 Task: Search one way flight ticket for 3 adults in first from Chicago: Chicago Midway International Airport to Greenville: Pitt-greenville Airport on 5-2-2023. Choice of flights is American. Number of bags: 2 checked bags. Price is upto 106000. Outbound departure time preference is 21:30.
Action: Mouse moved to (273, 384)
Screenshot: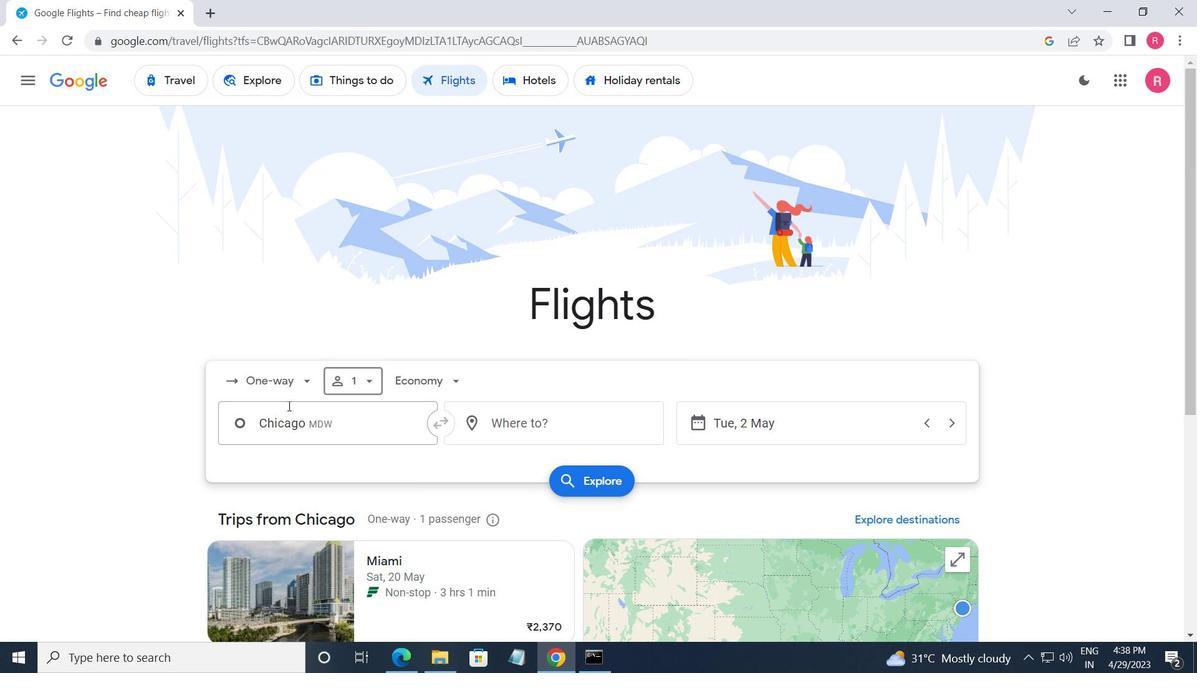 
Action: Mouse pressed left at (273, 384)
Screenshot: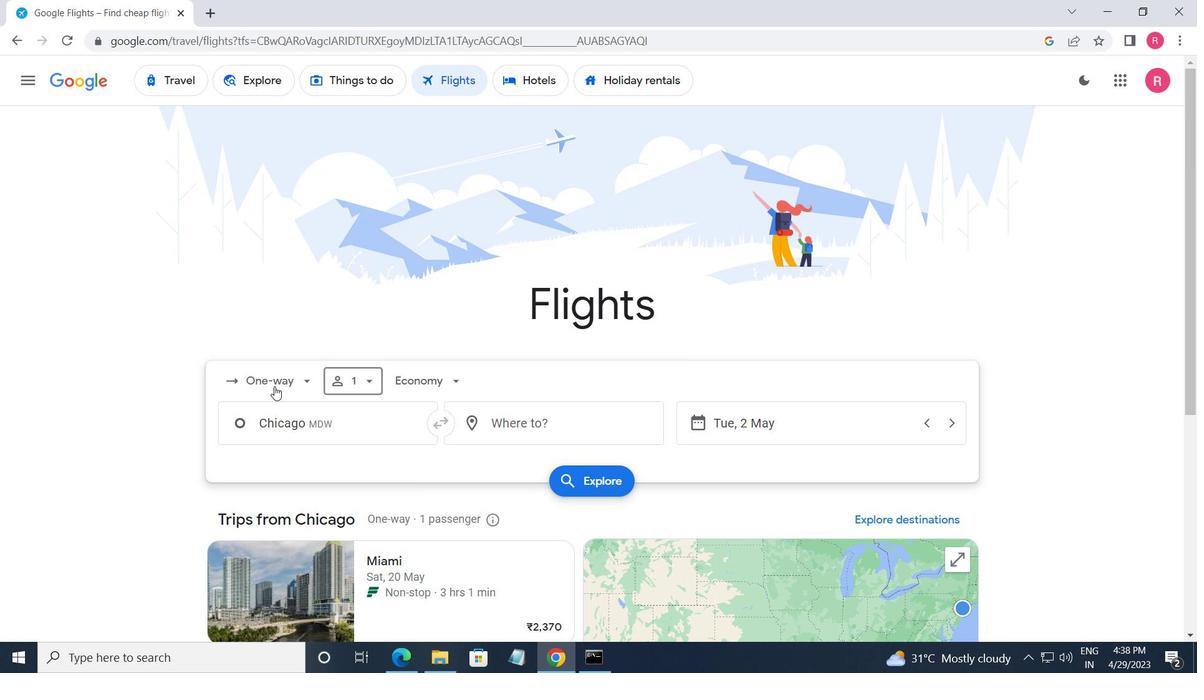 
Action: Mouse moved to (289, 455)
Screenshot: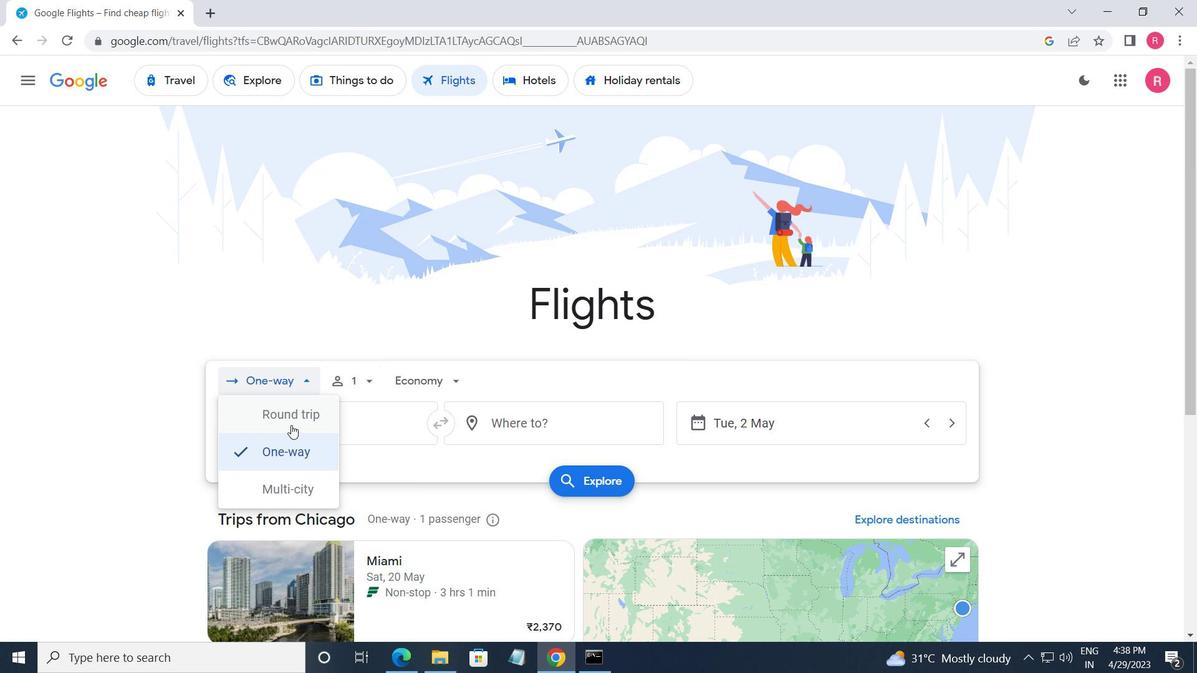 
Action: Mouse pressed left at (289, 455)
Screenshot: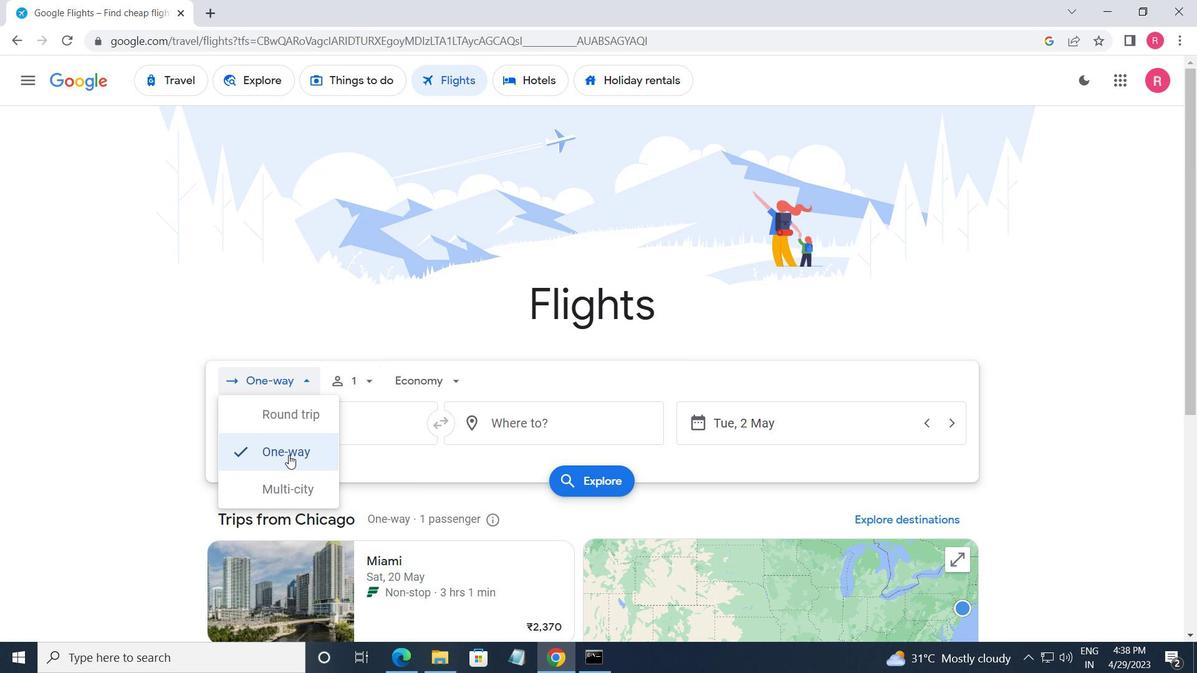 
Action: Mouse moved to (360, 392)
Screenshot: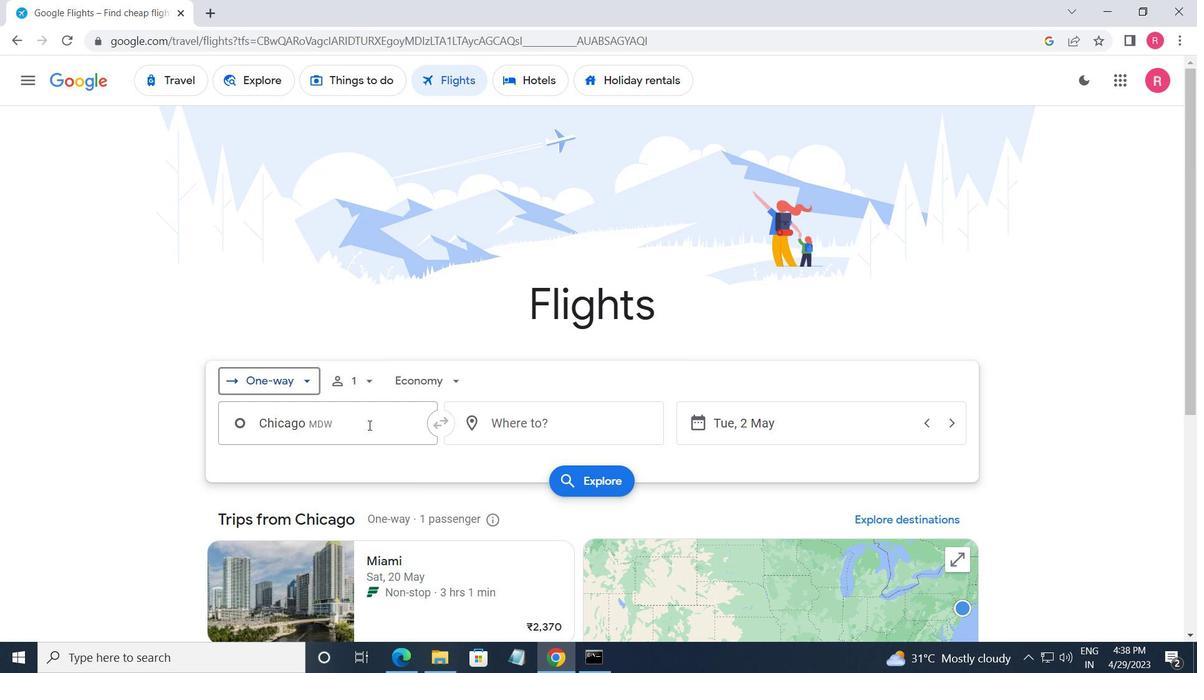
Action: Mouse pressed left at (360, 392)
Screenshot: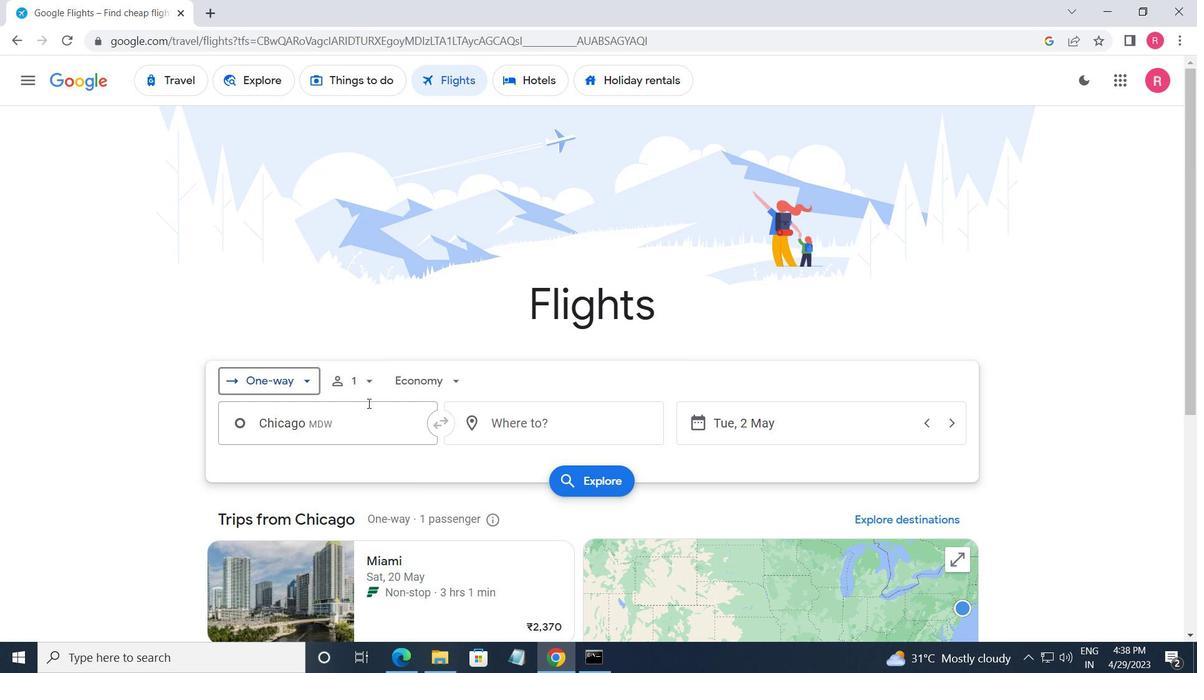 
Action: Mouse moved to (504, 429)
Screenshot: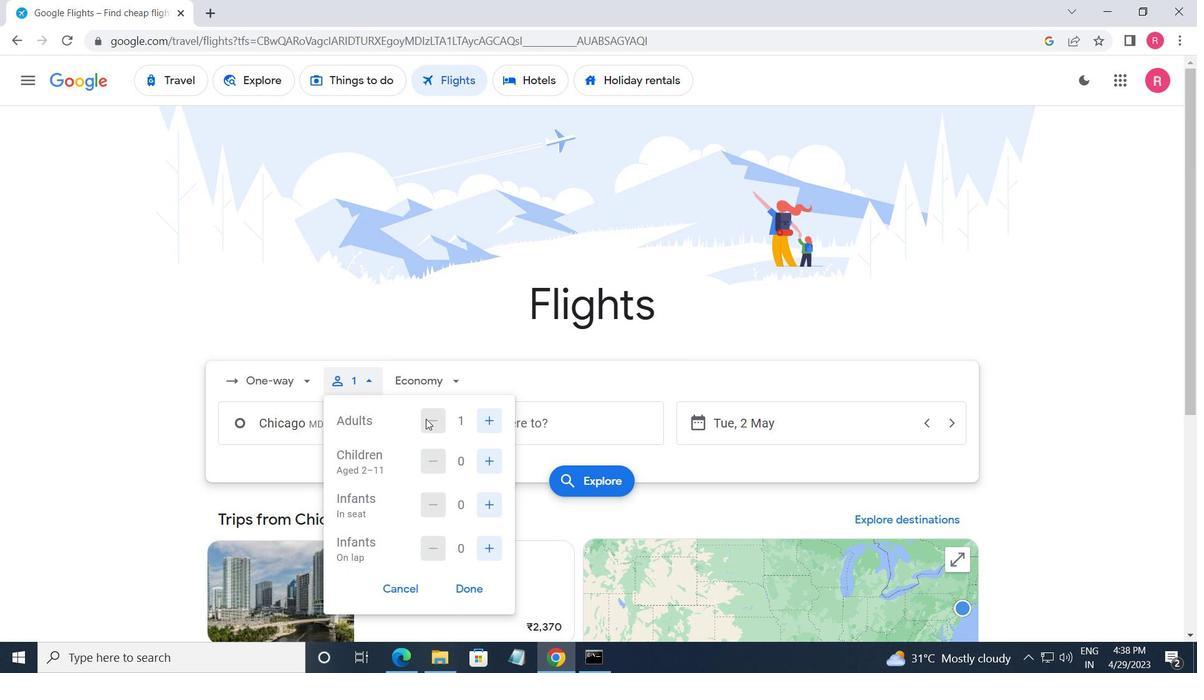 
Action: Mouse pressed left at (504, 429)
Screenshot: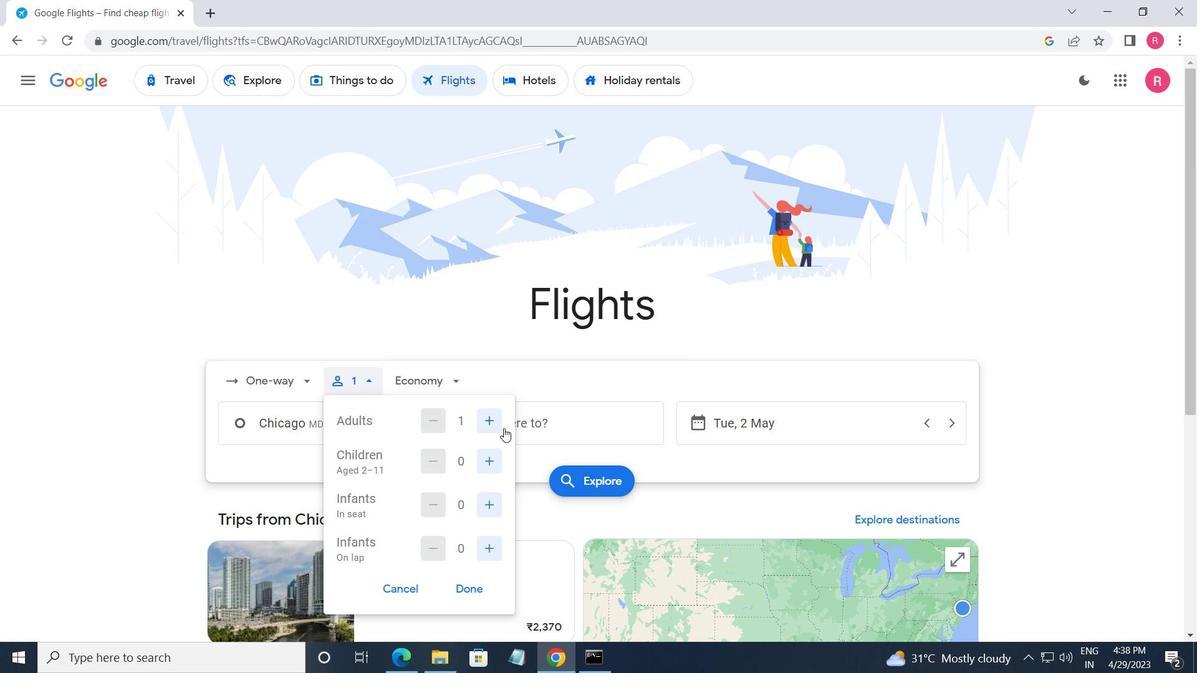 
Action: Mouse moved to (500, 429)
Screenshot: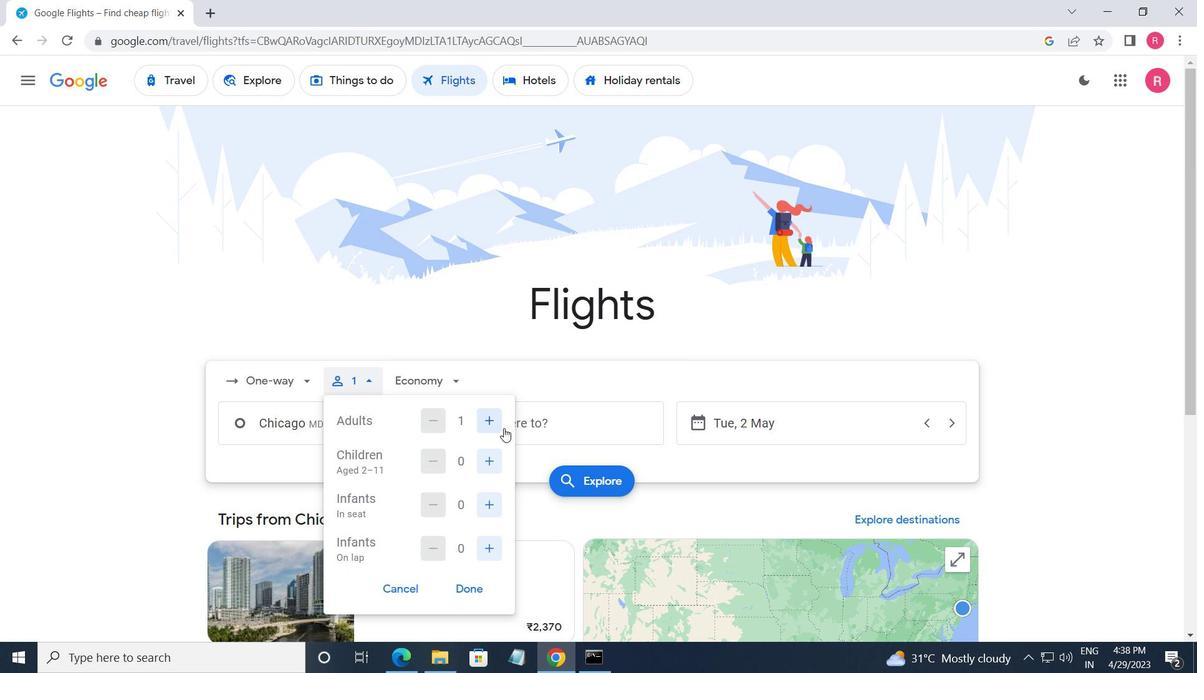 
Action: Mouse pressed left at (500, 429)
Screenshot: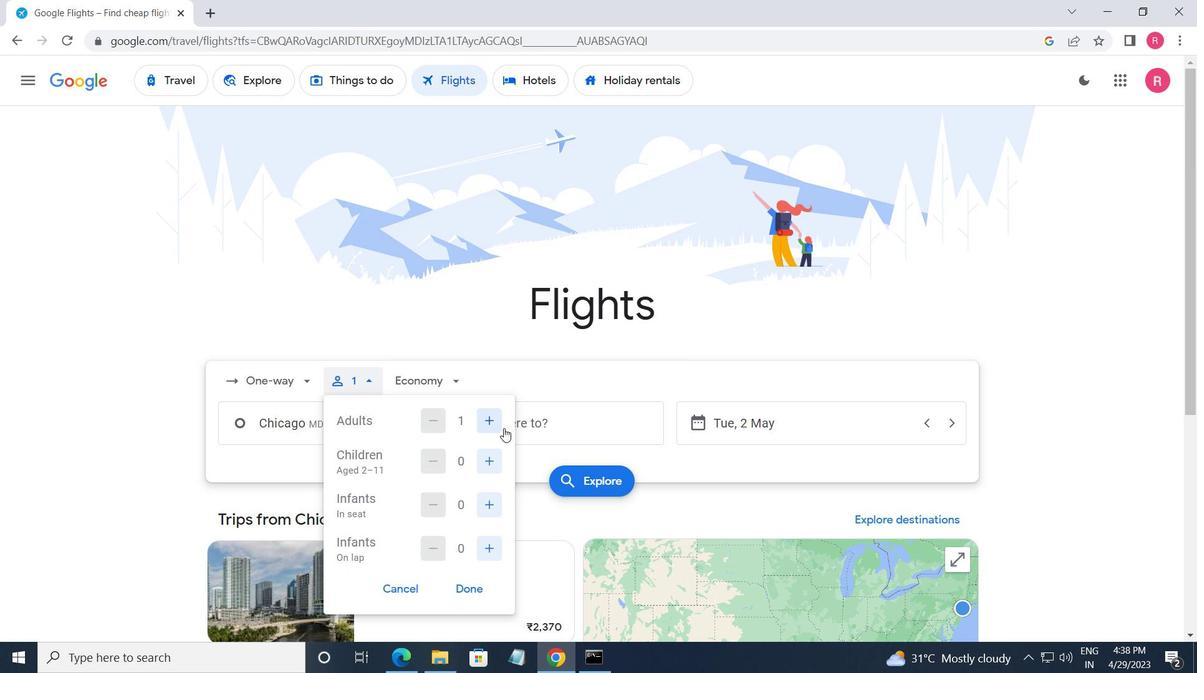 
Action: Mouse pressed left at (500, 429)
Screenshot: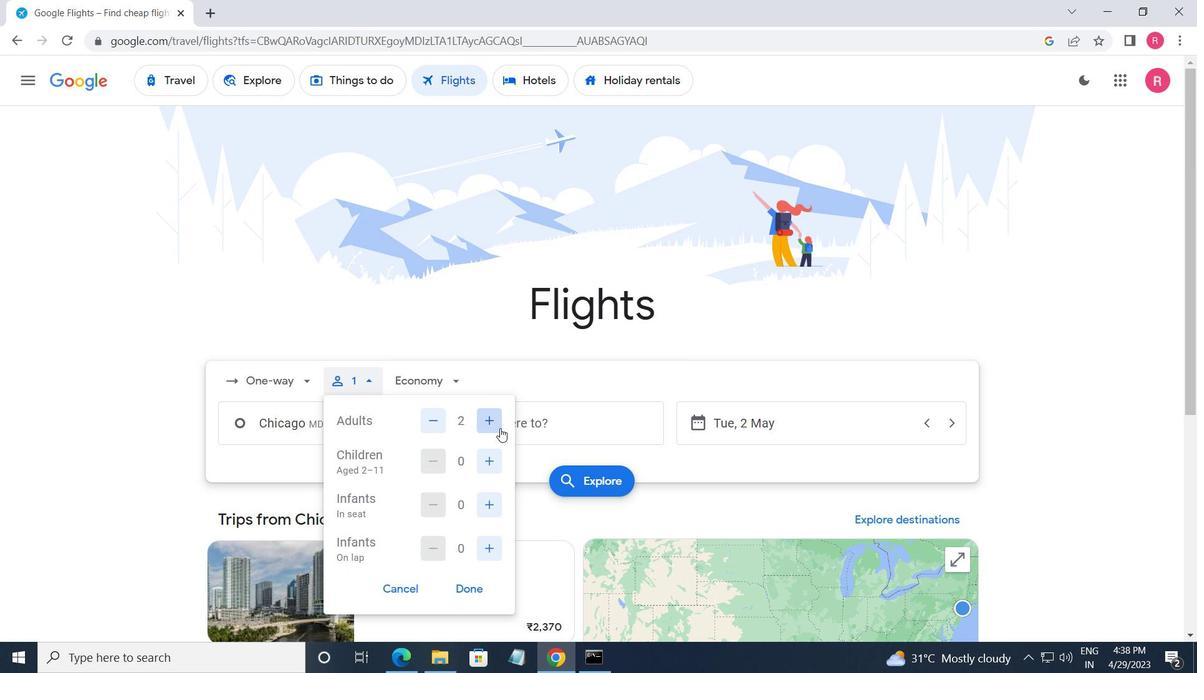 
Action: Mouse moved to (437, 417)
Screenshot: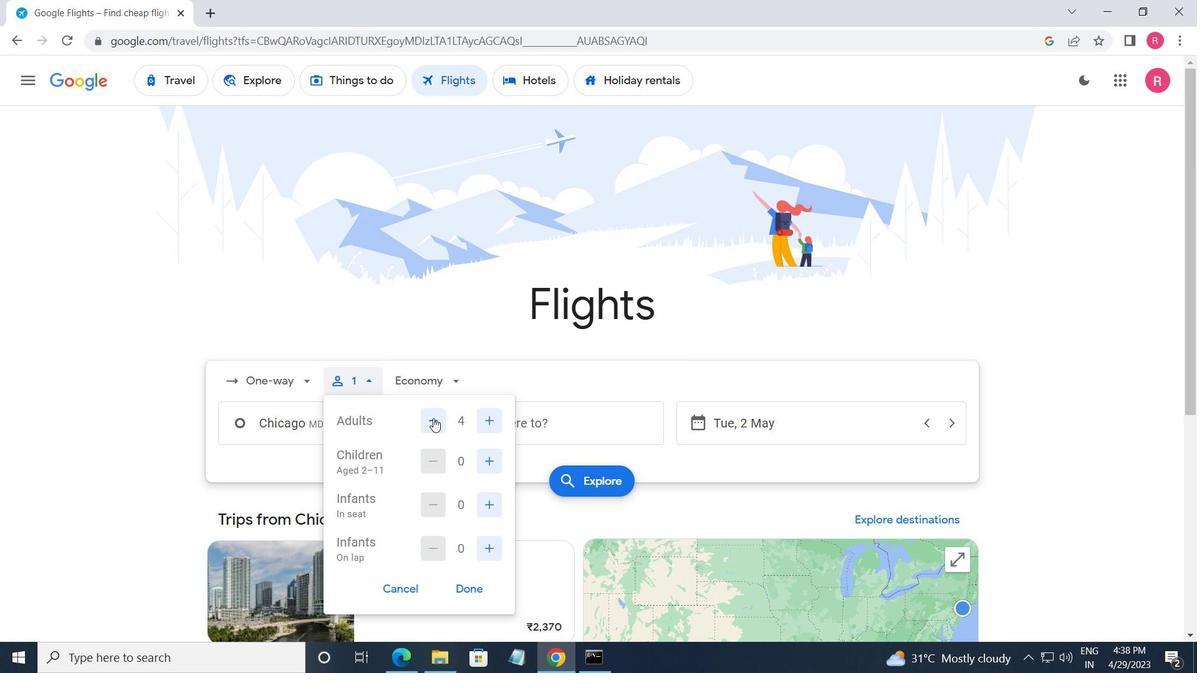 
Action: Mouse pressed left at (437, 417)
Screenshot: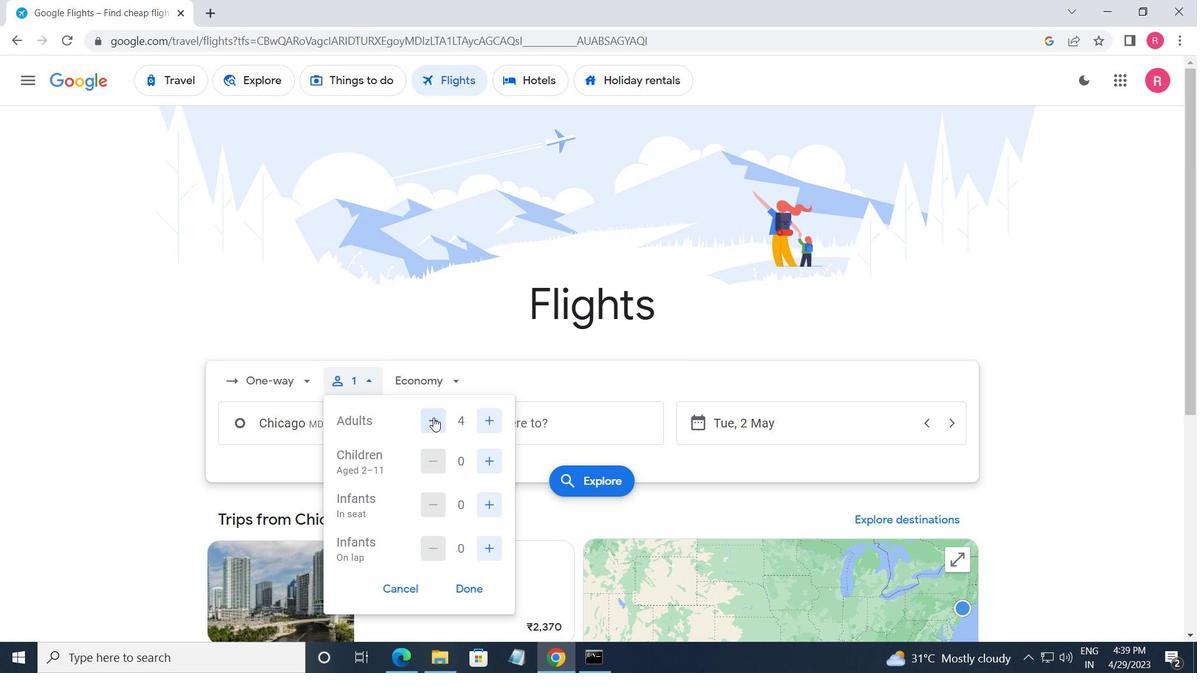 
Action: Mouse moved to (472, 595)
Screenshot: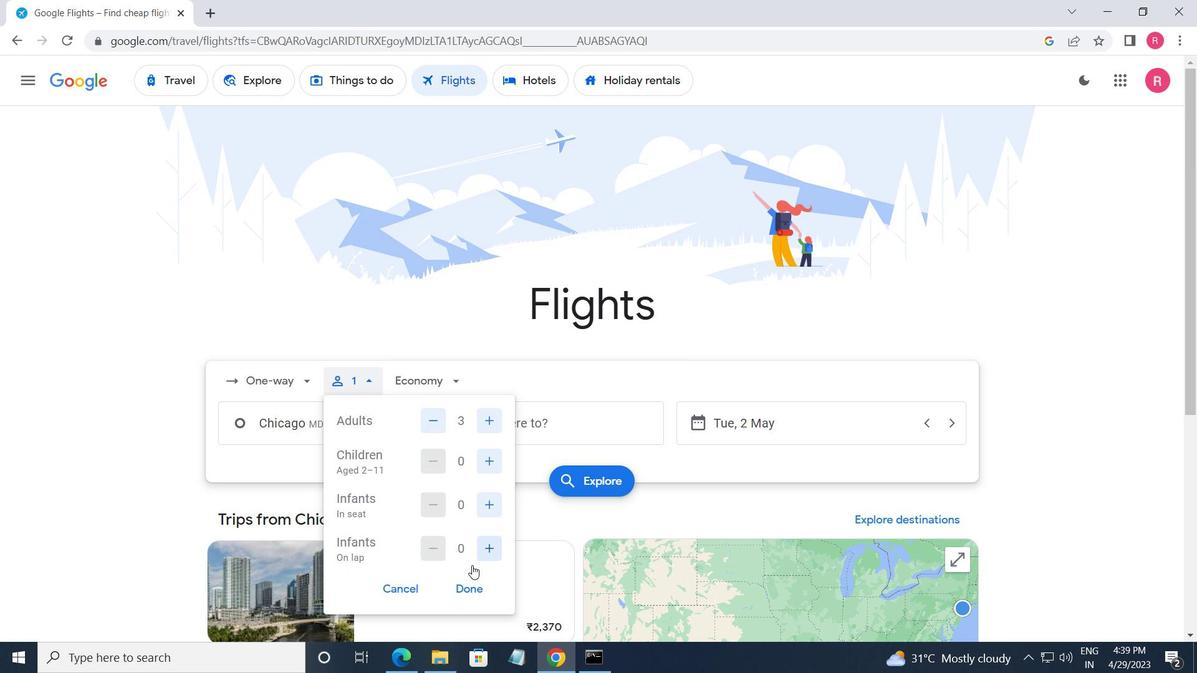 
Action: Mouse pressed left at (472, 595)
Screenshot: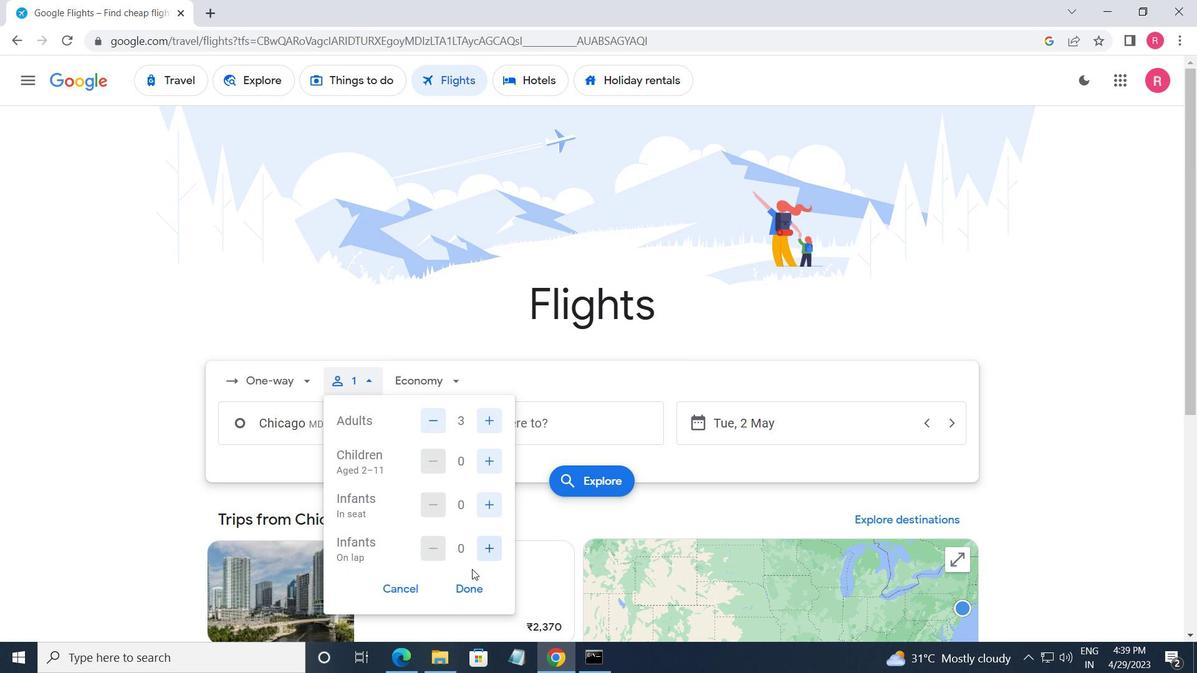 
Action: Mouse moved to (427, 382)
Screenshot: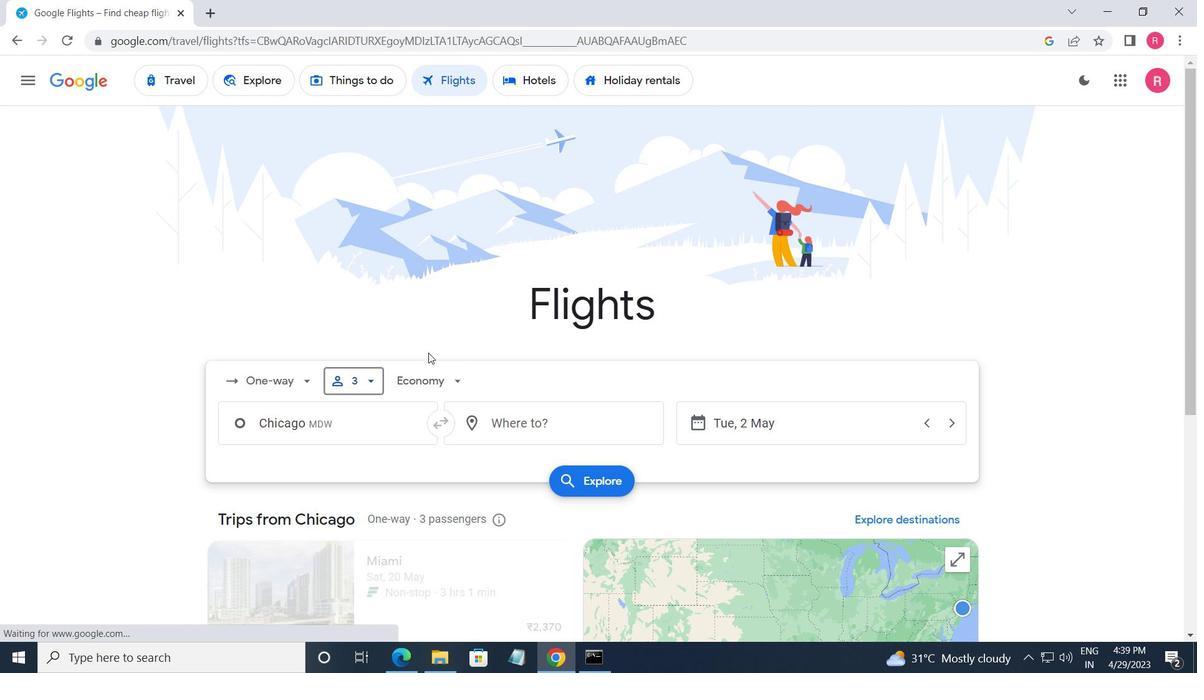 
Action: Mouse pressed left at (427, 382)
Screenshot: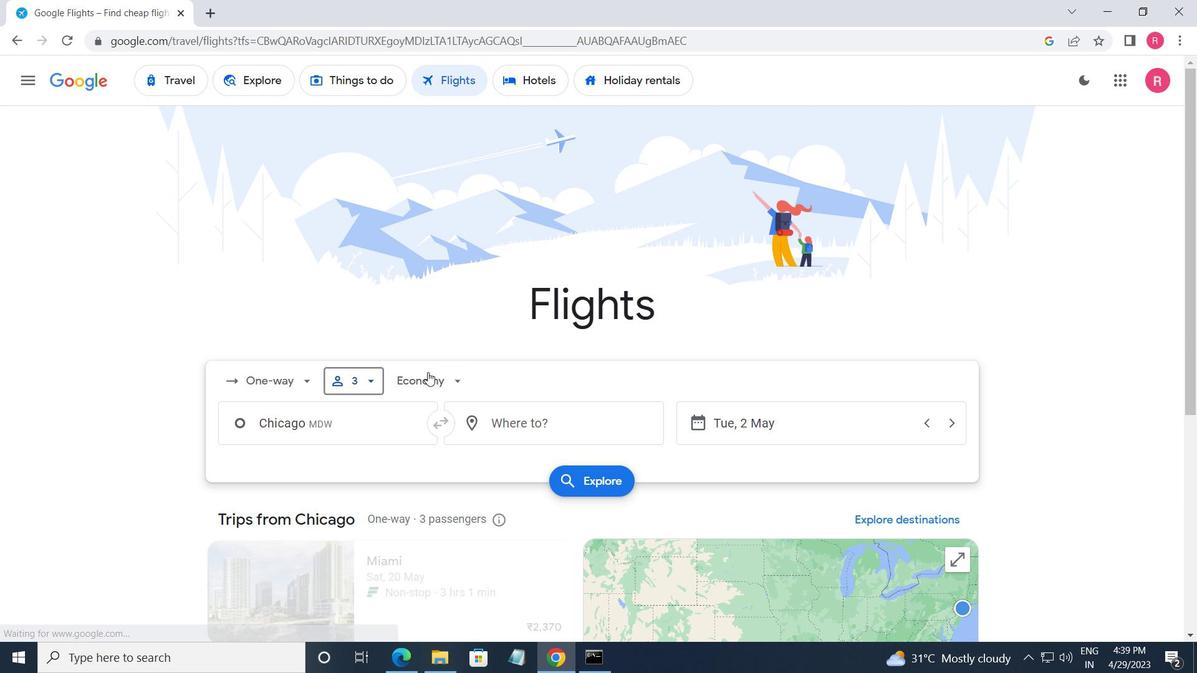 
Action: Mouse moved to (444, 523)
Screenshot: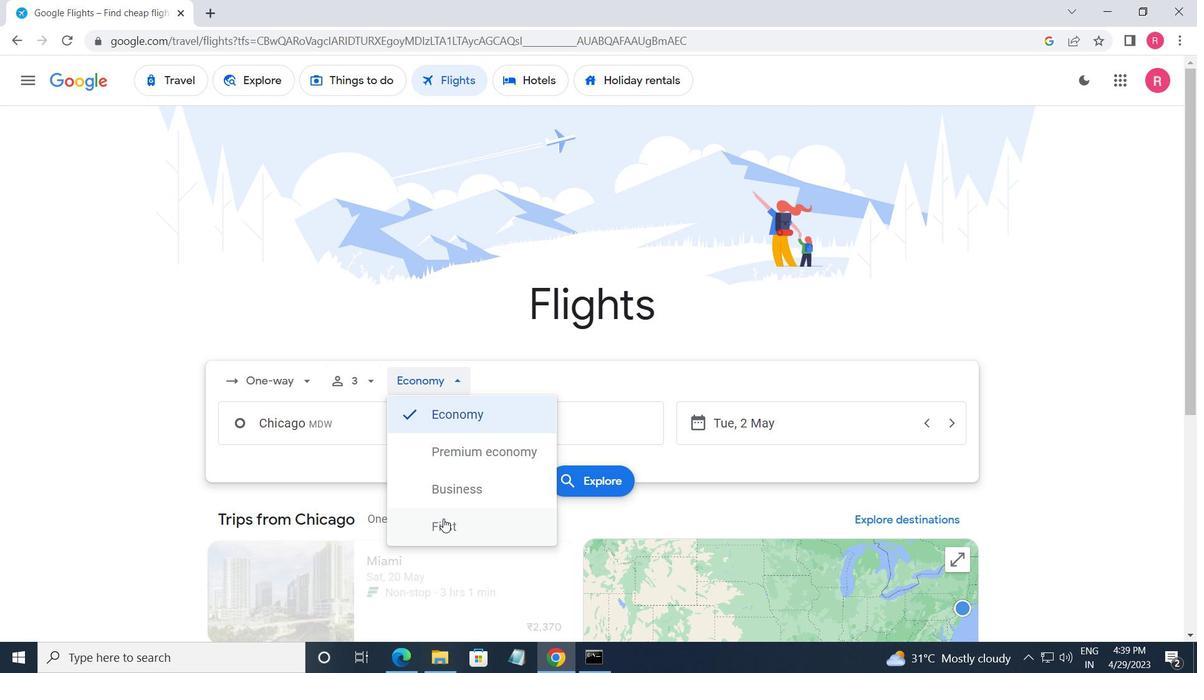 
Action: Mouse pressed left at (444, 523)
Screenshot: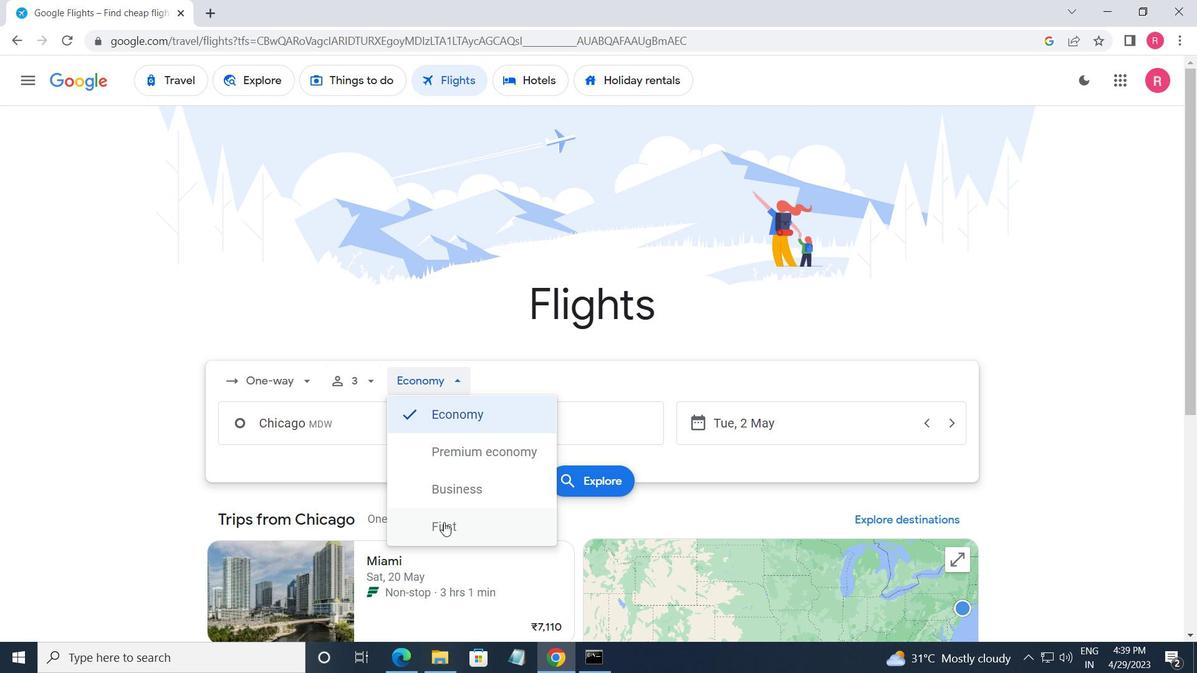 
Action: Mouse moved to (376, 421)
Screenshot: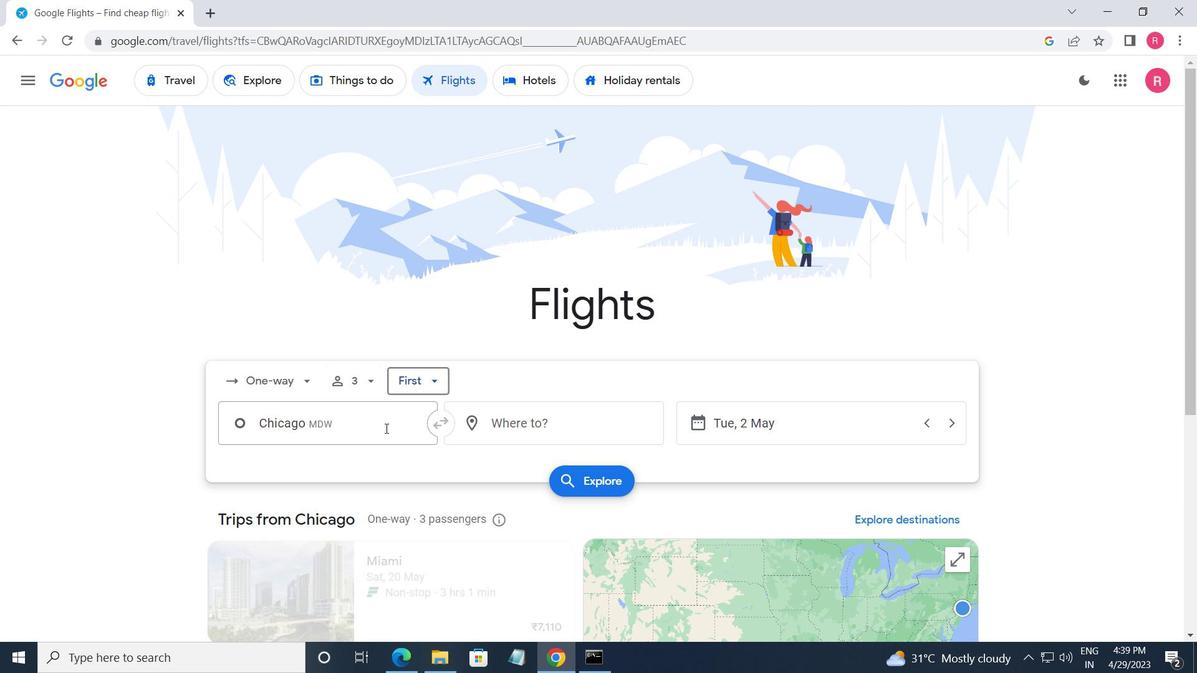 
Action: Mouse pressed left at (376, 421)
Screenshot: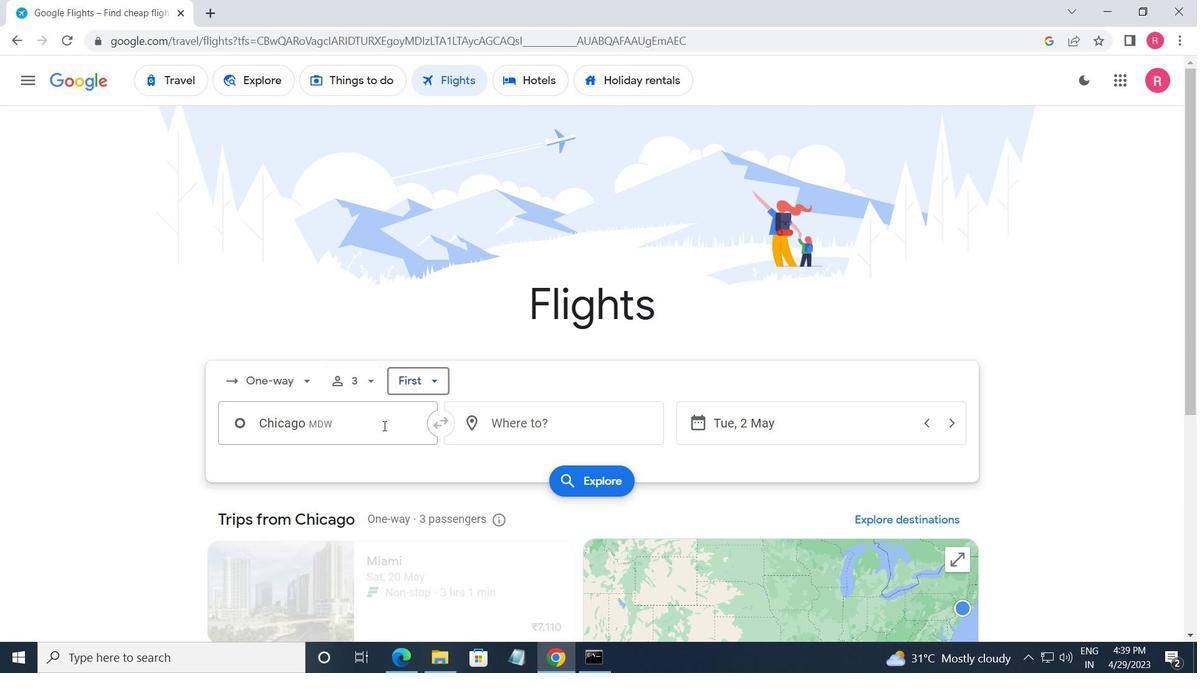 
Action: Mouse moved to (365, 553)
Screenshot: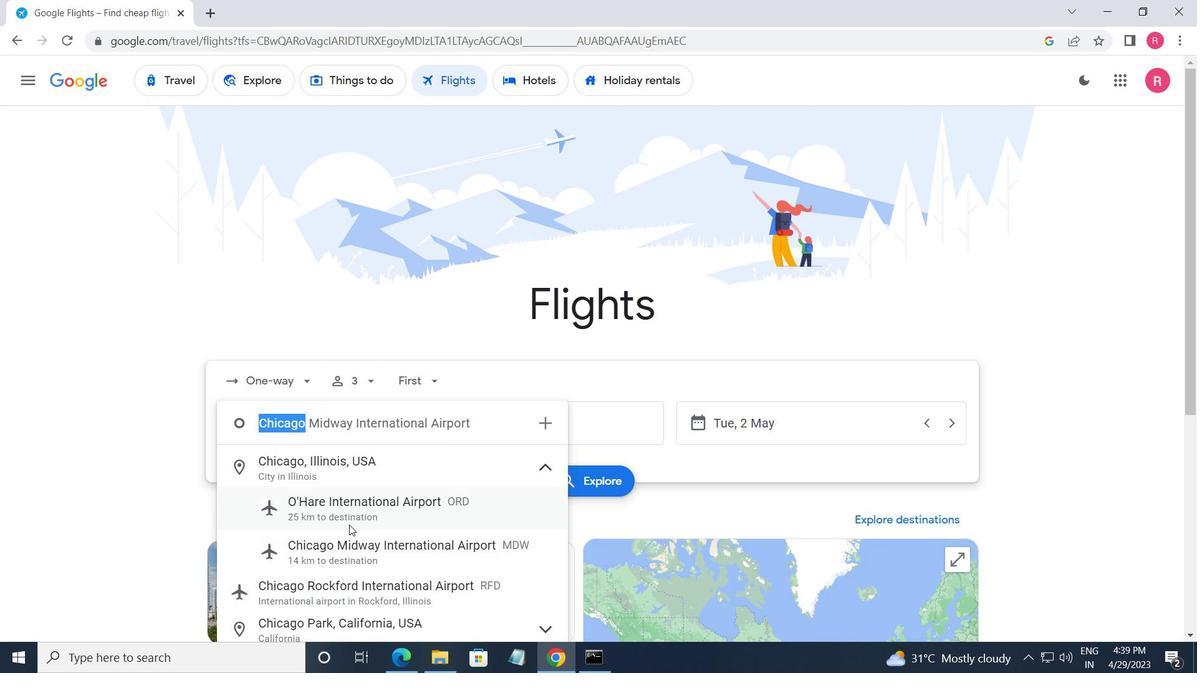 
Action: Mouse pressed left at (365, 553)
Screenshot: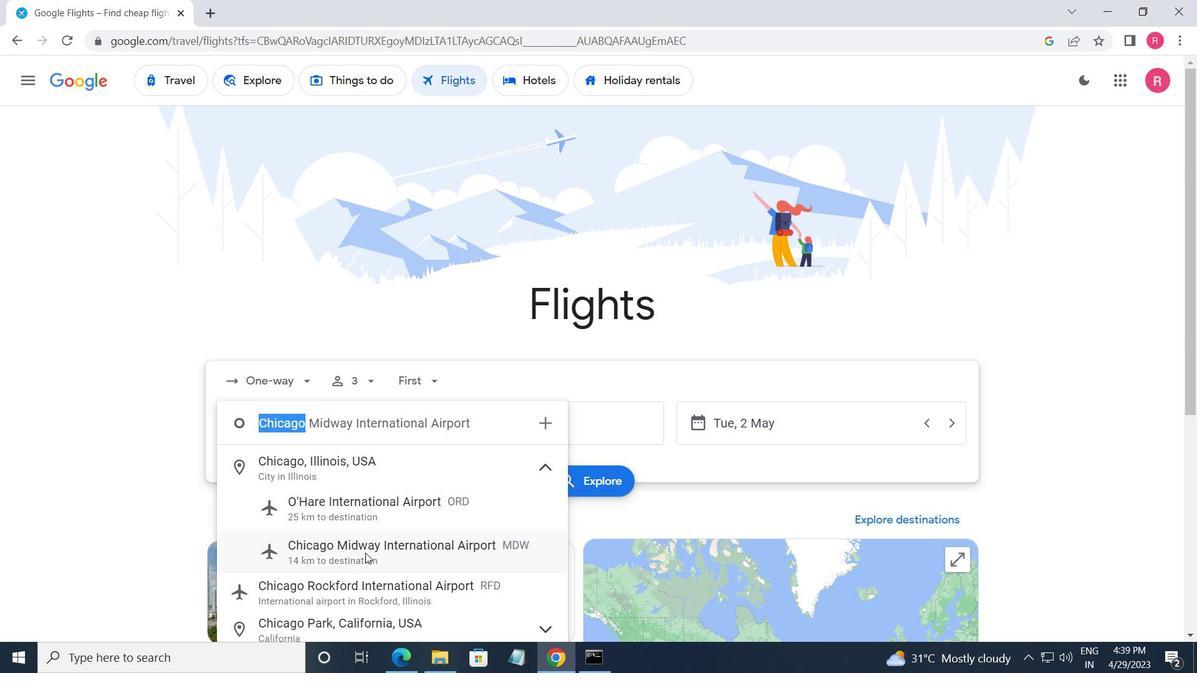 
Action: Mouse moved to (534, 435)
Screenshot: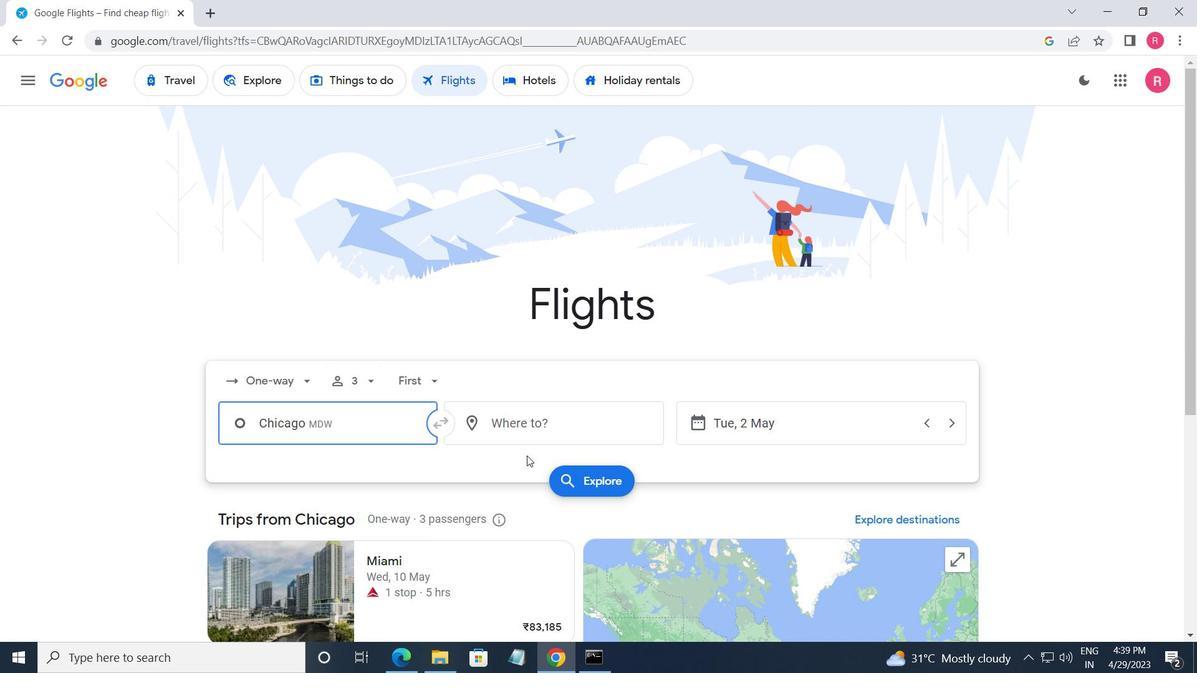 
Action: Mouse pressed left at (534, 435)
Screenshot: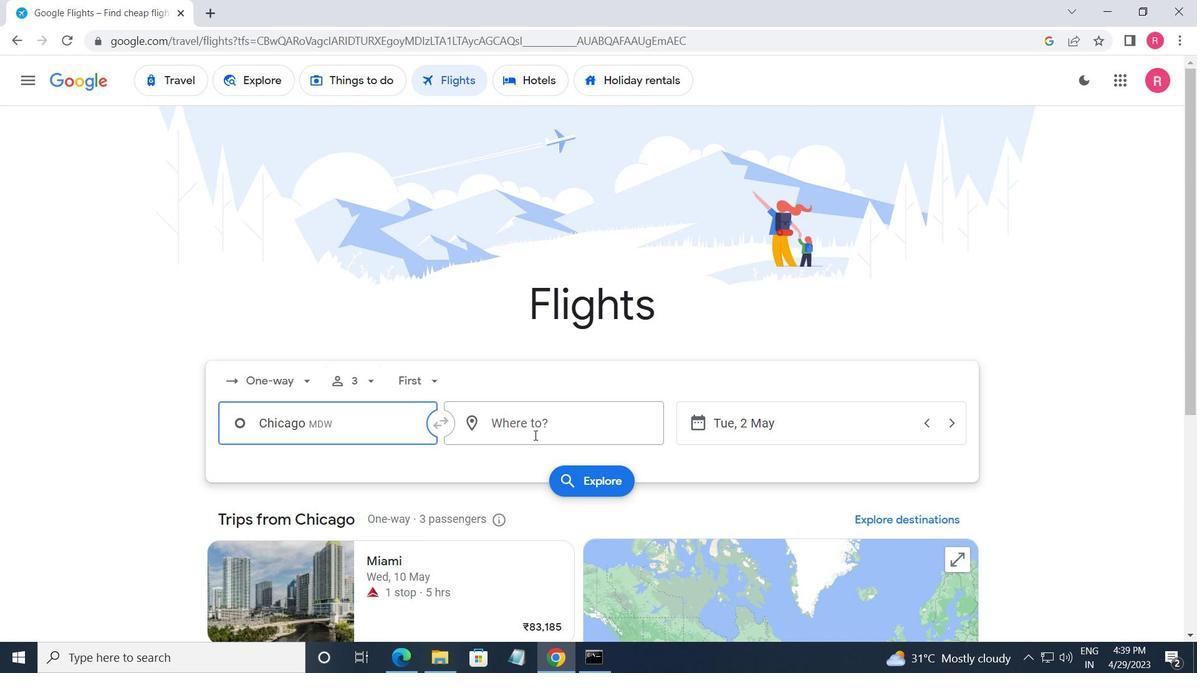 
Action: Mouse moved to (518, 578)
Screenshot: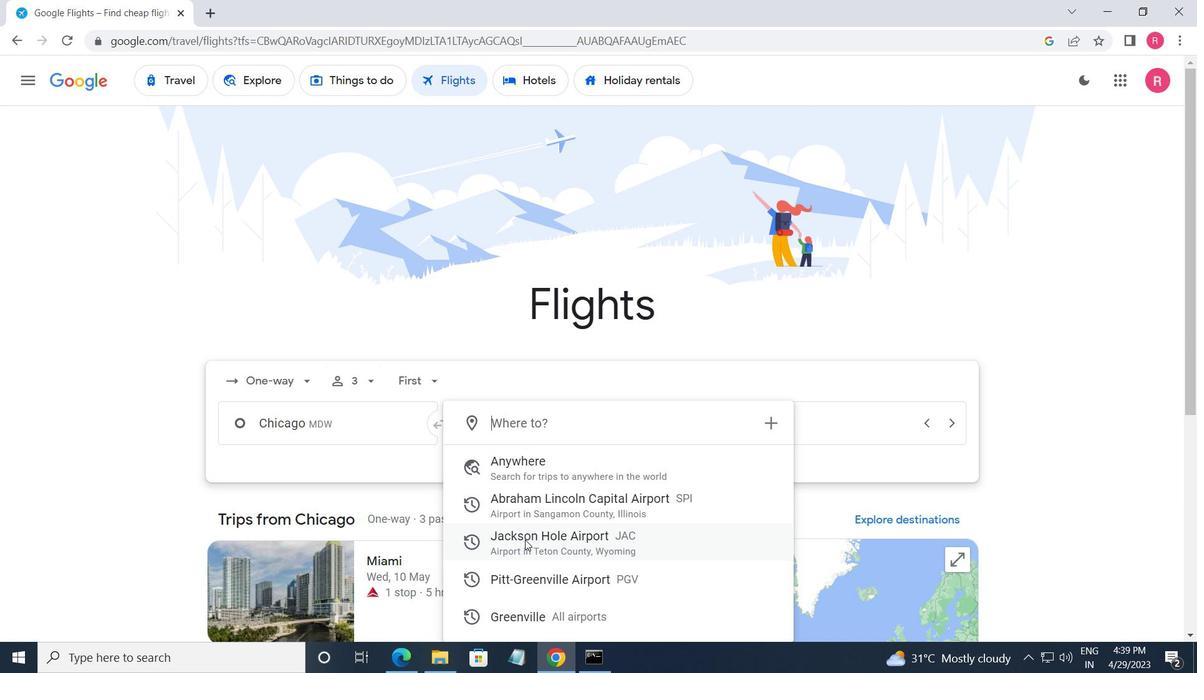 
Action: Mouse pressed left at (518, 578)
Screenshot: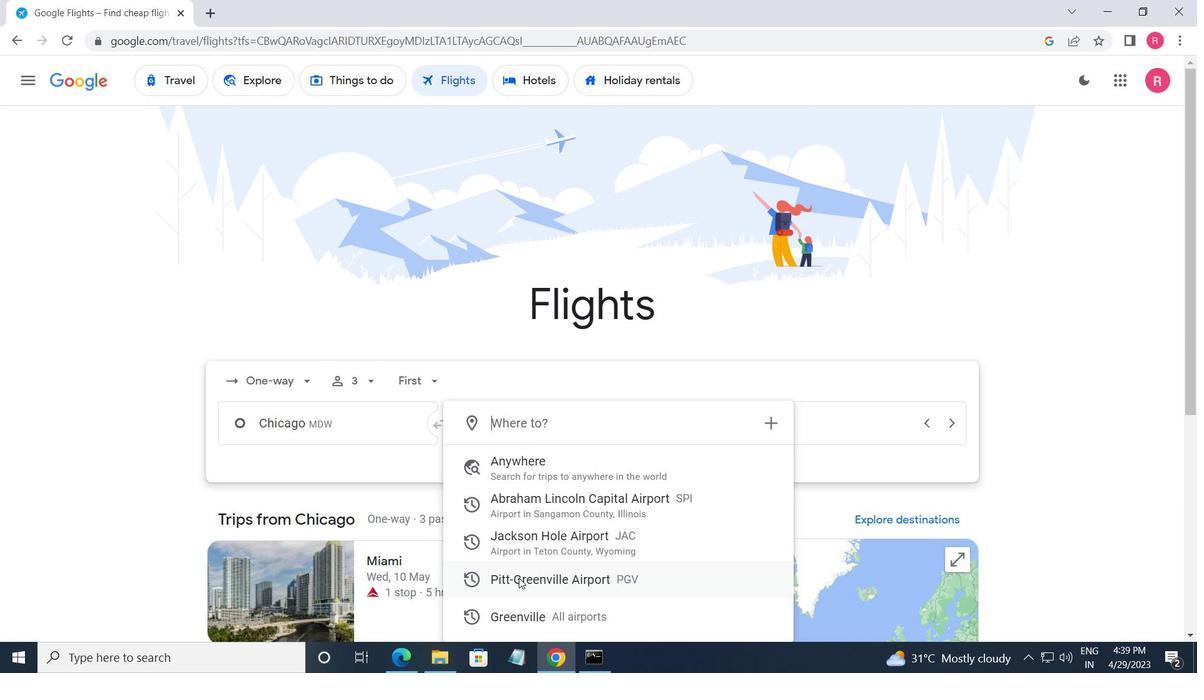 
Action: Mouse moved to (766, 445)
Screenshot: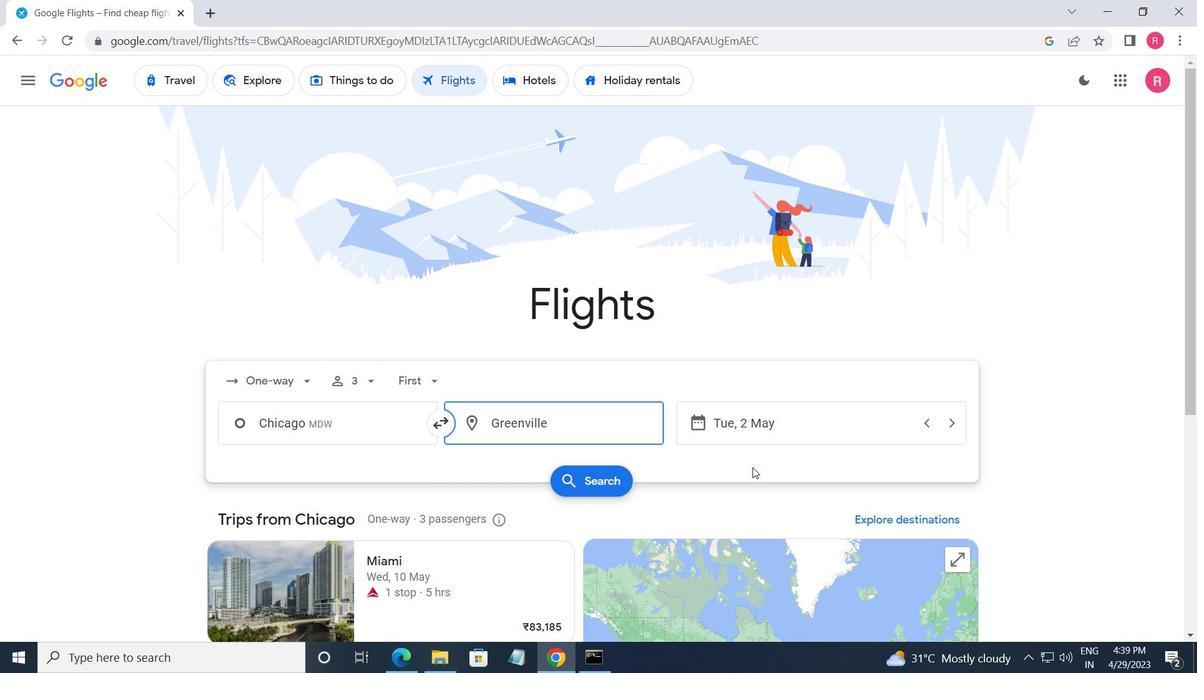 
Action: Mouse pressed left at (766, 445)
Screenshot: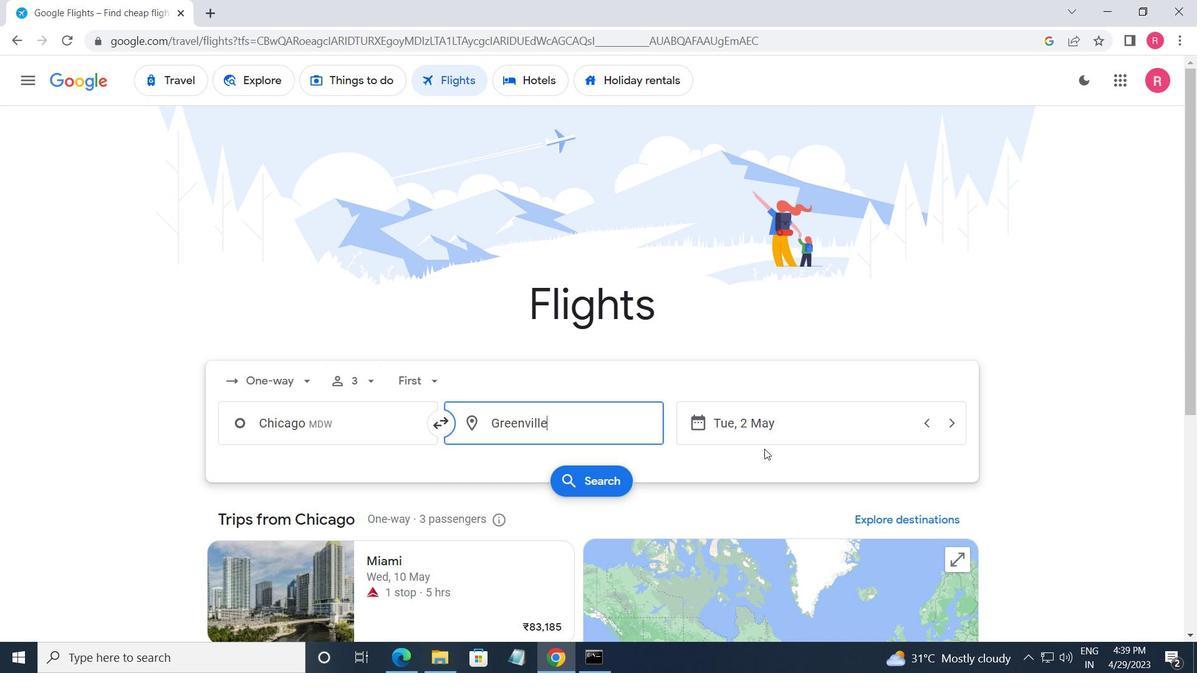 
Action: Mouse moved to (781, 432)
Screenshot: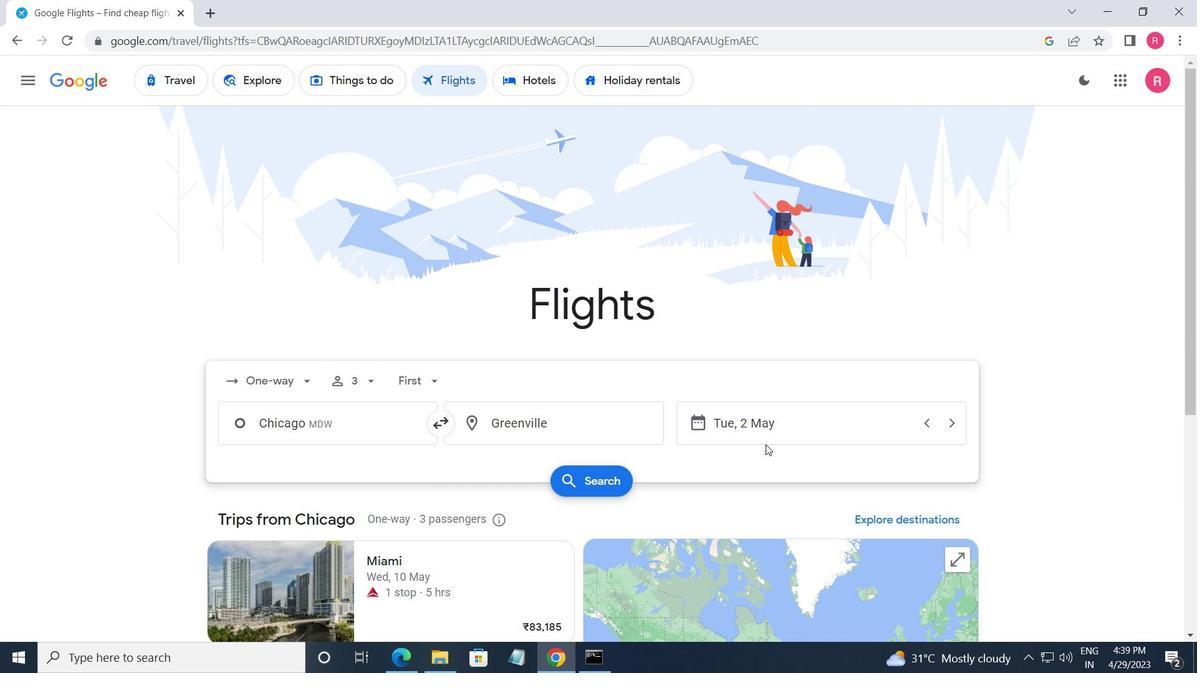 
Action: Mouse pressed left at (781, 432)
Screenshot: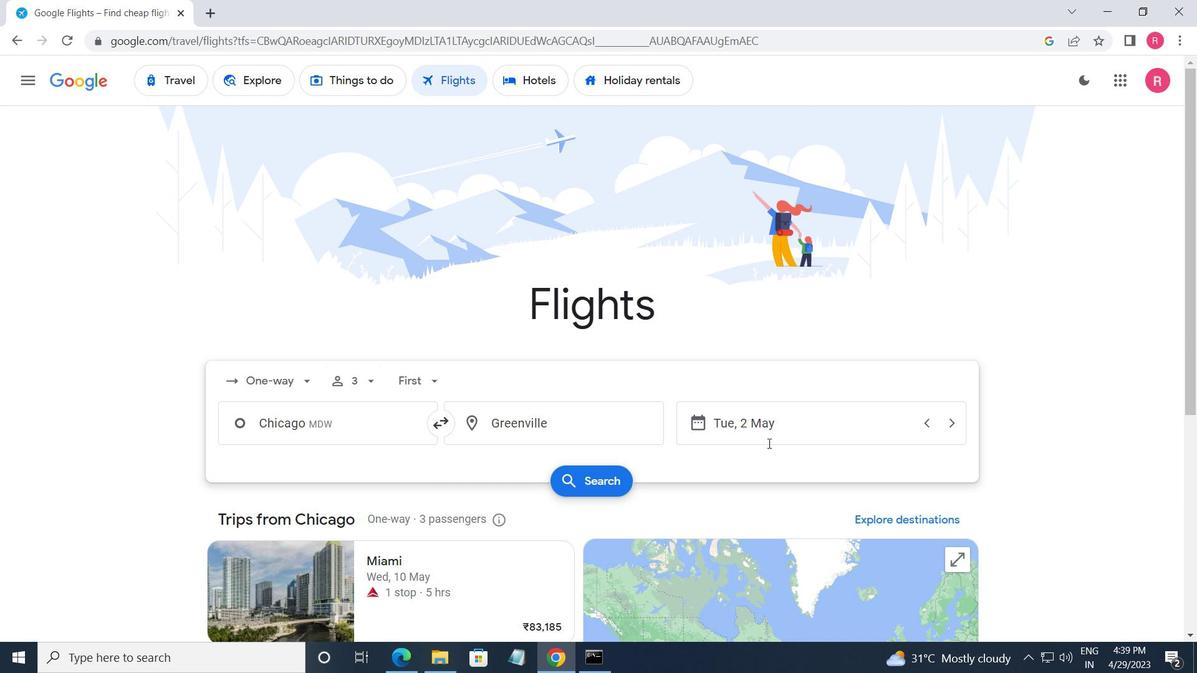 
Action: Mouse moved to (785, 371)
Screenshot: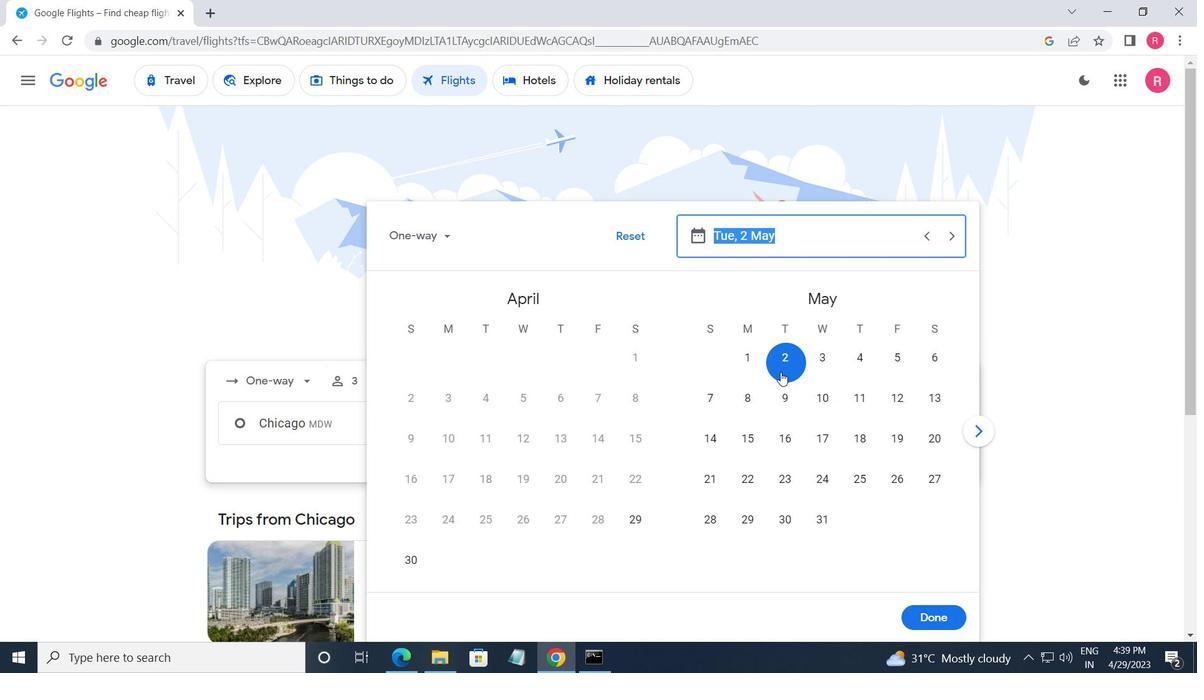 
Action: Mouse pressed left at (785, 371)
Screenshot: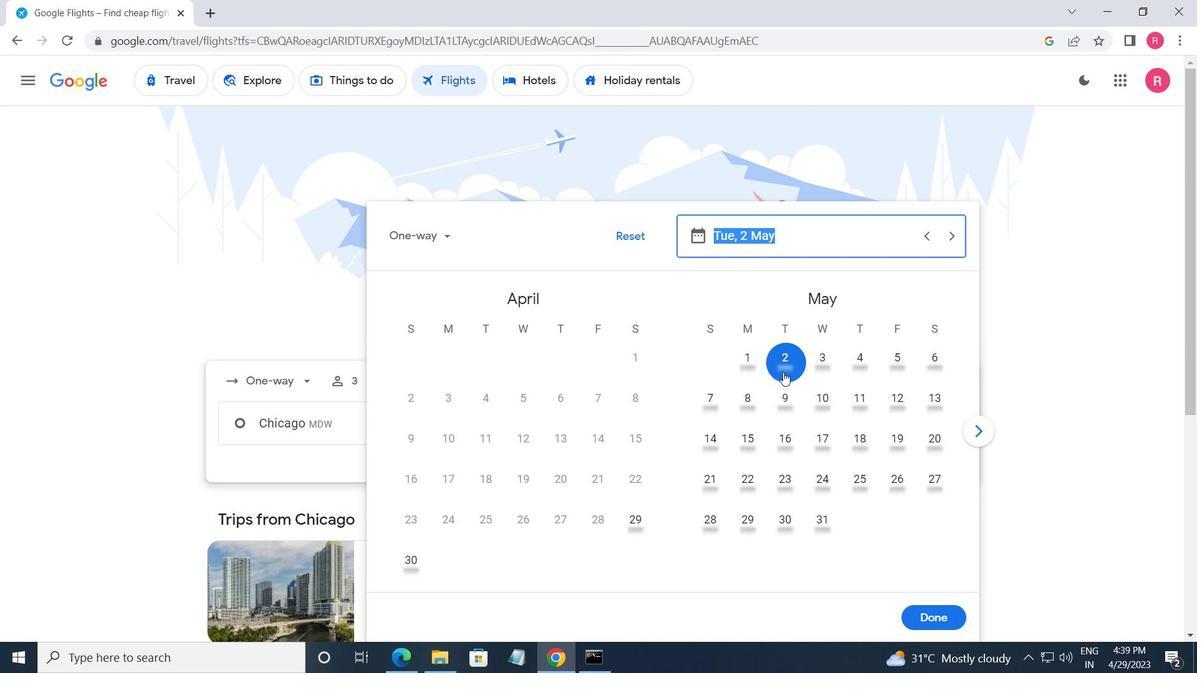
Action: Mouse moved to (920, 615)
Screenshot: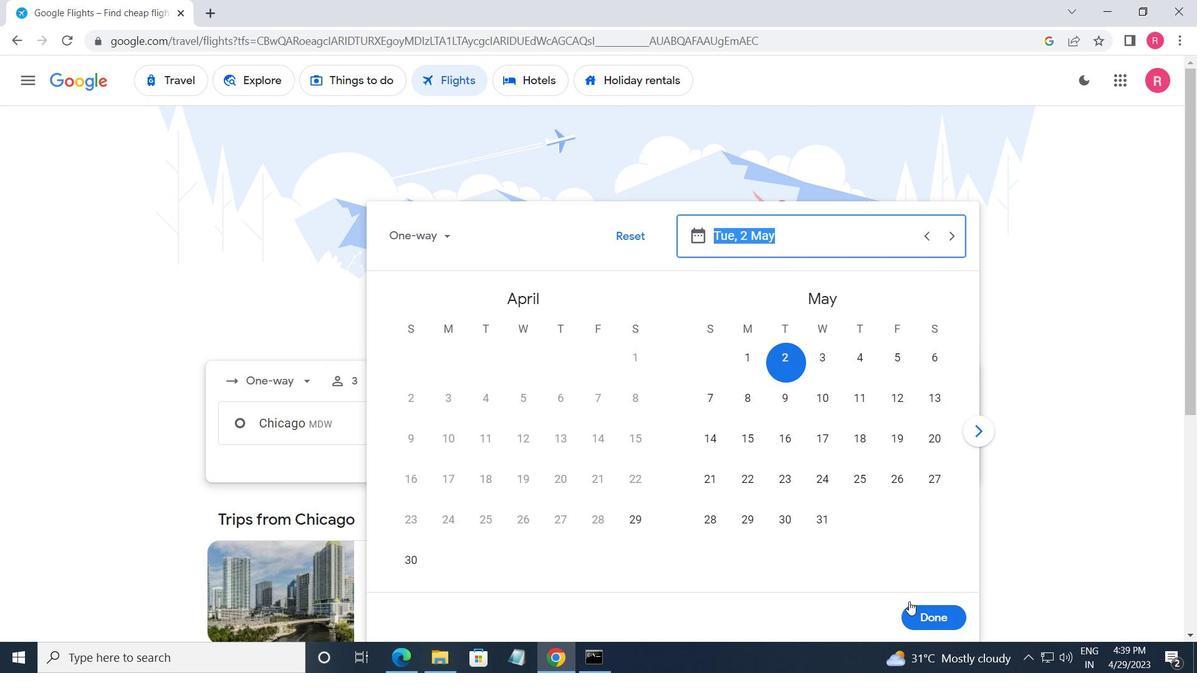 
Action: Mouse pressed left at (920, 615)
Screenshot: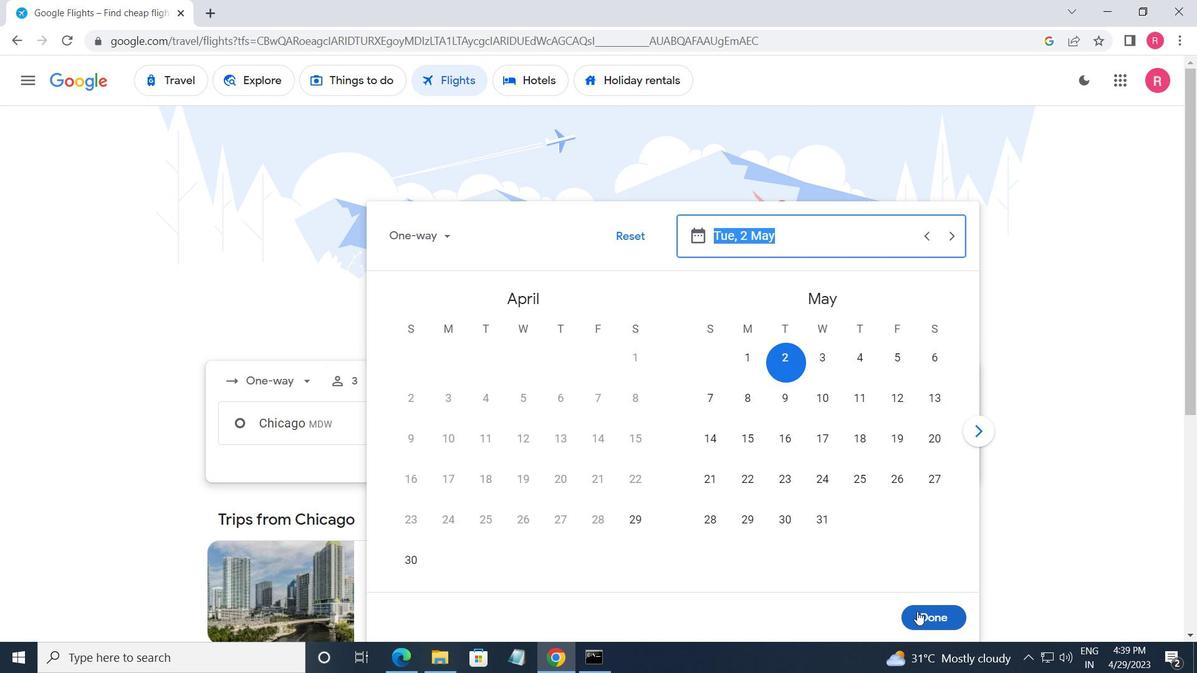 
Action: Mouse moved to (611, 491)
Screenshot: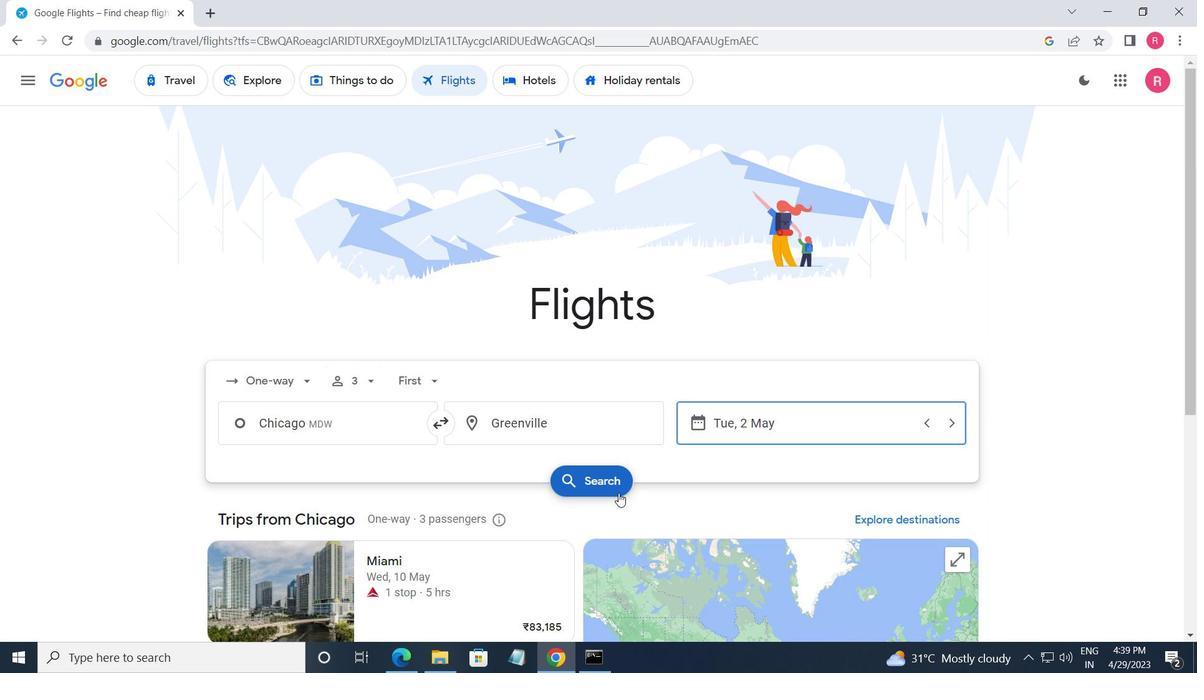 
Action: Mouse pressed left at (611, 491)
Screenshot: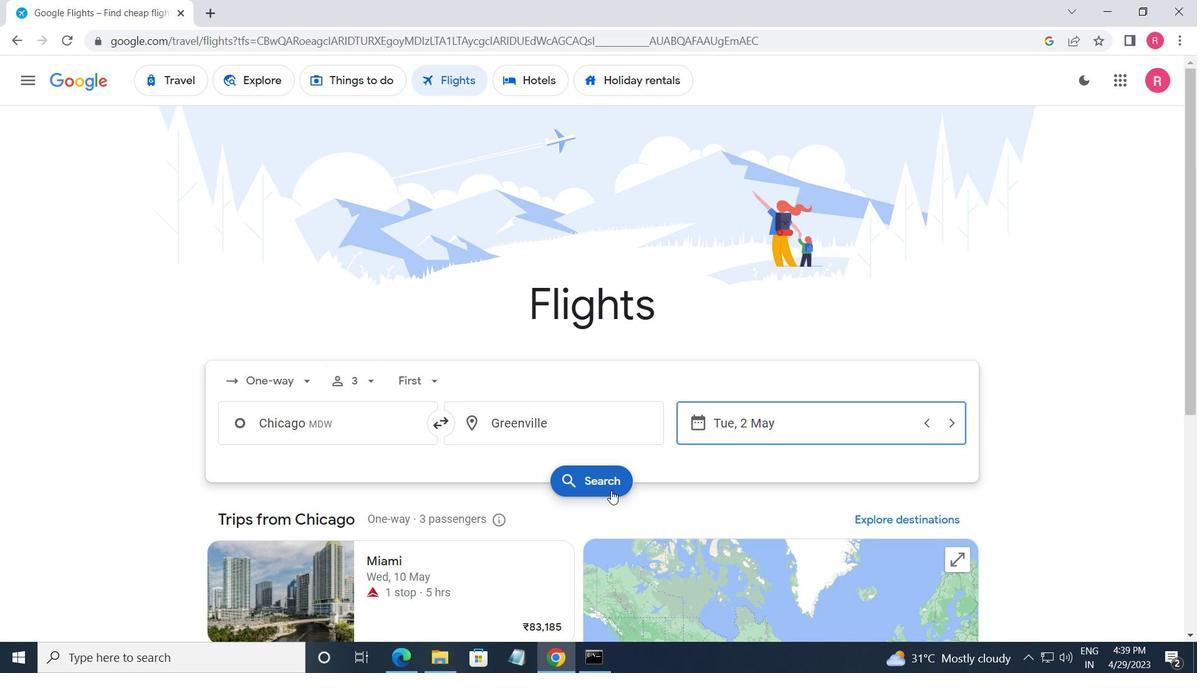 
Action: Mouse moved to (243, 235)
Screenshot: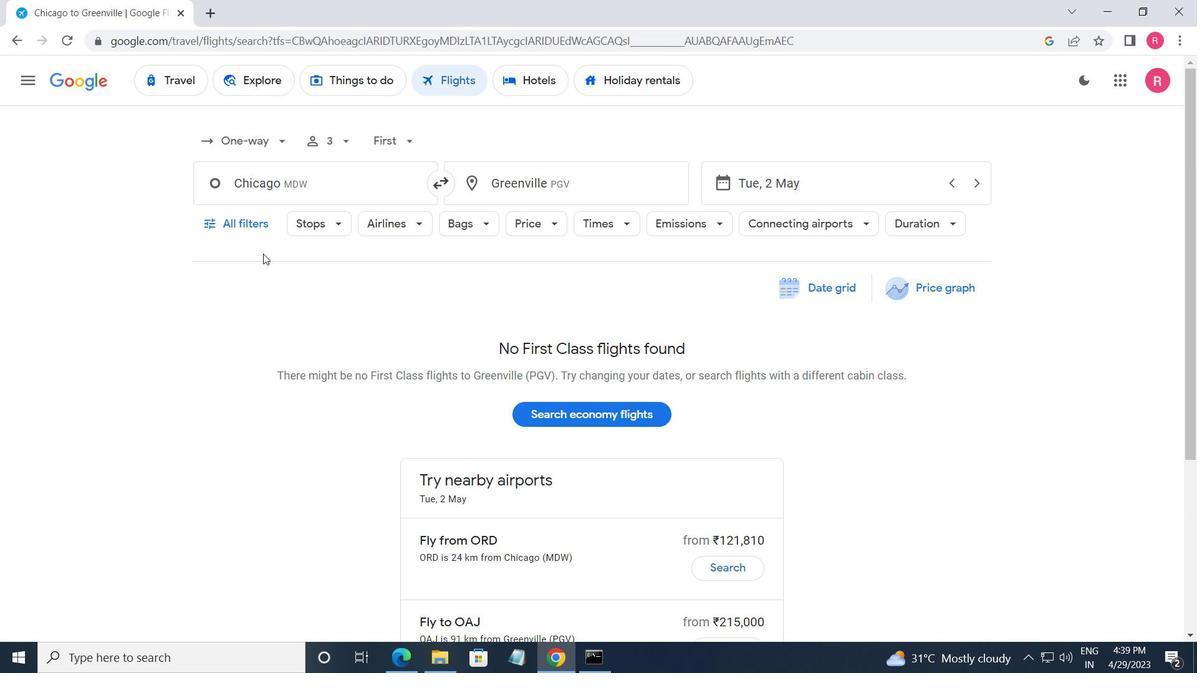
Action: Mouse pressed left at (243, 235)
Screenshot: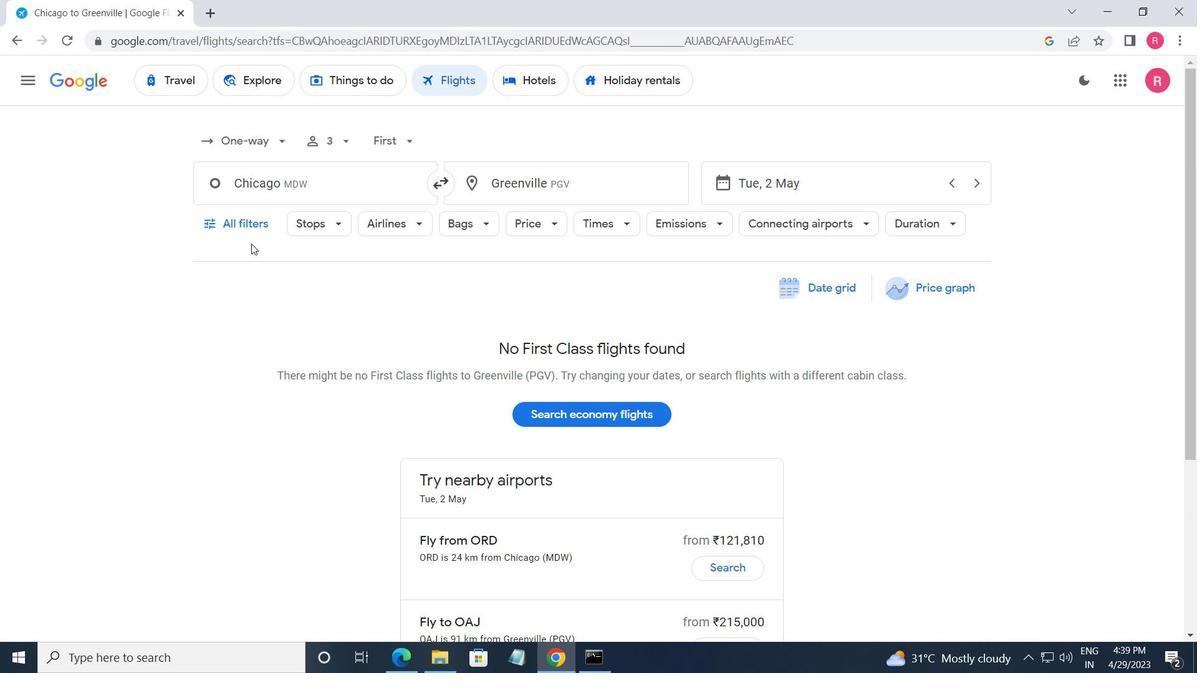 
Action: Mouse moved to (258, 409)
Screenshot: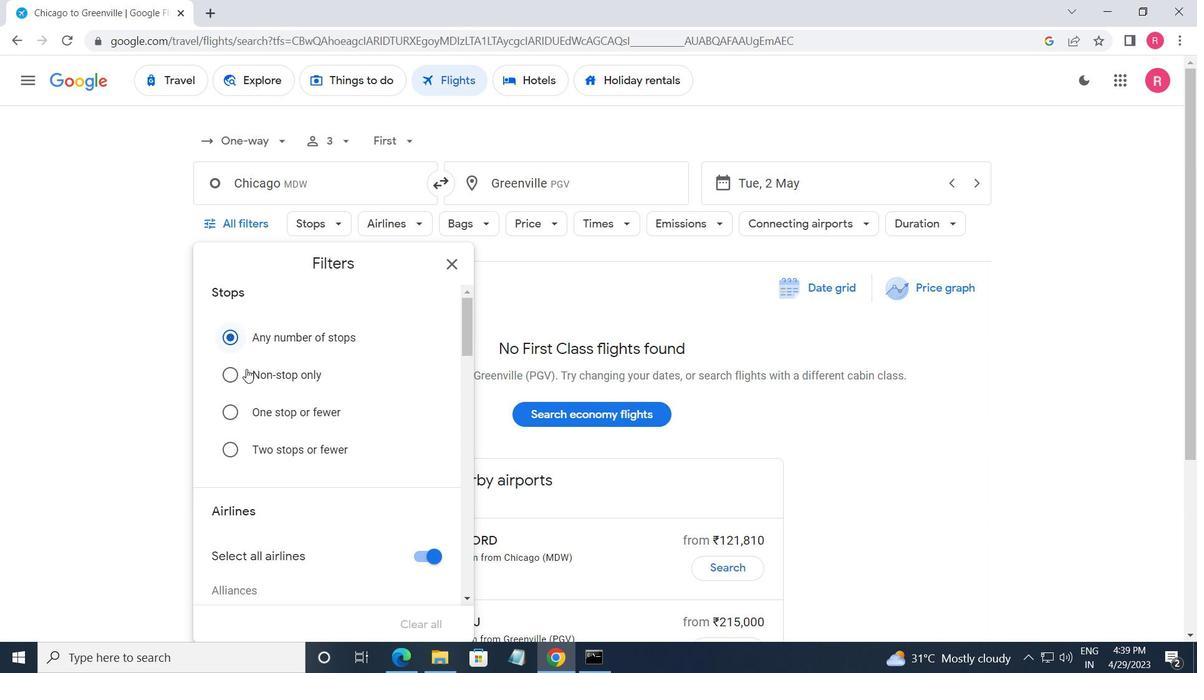 
Action: Mouse scrolled (258, 409) with delta (0, 0)
Screenshot: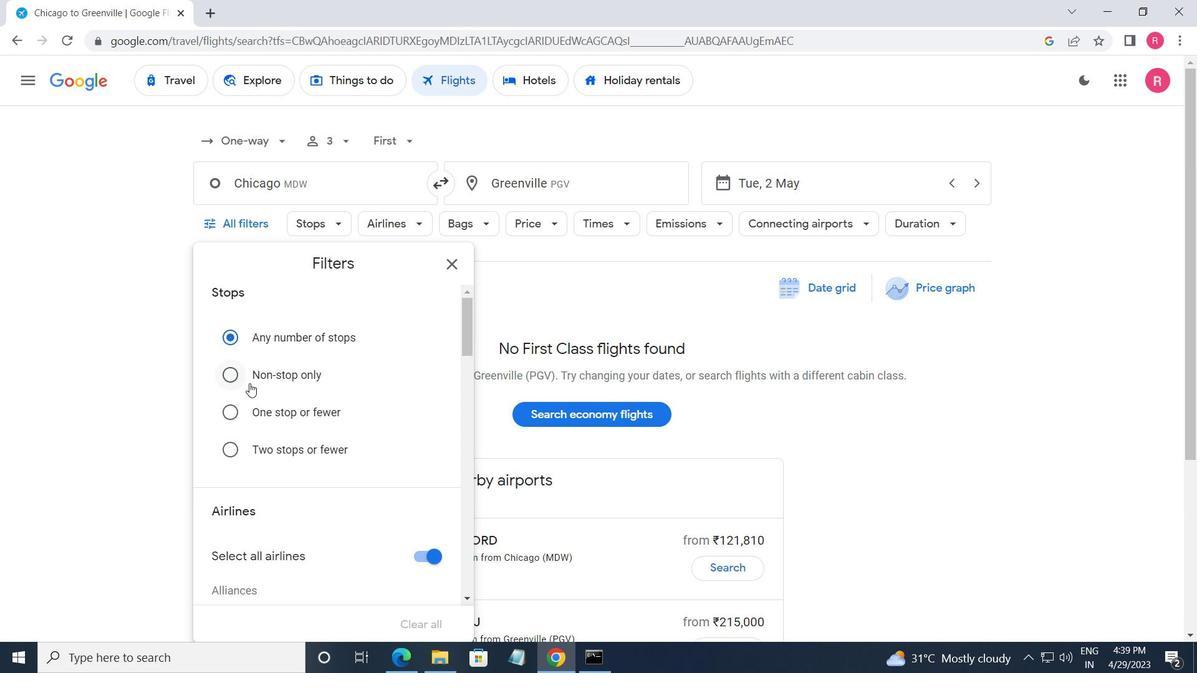 
Action: Mouse scrolled (258, 409) with delta (0, 0)
Screenshot: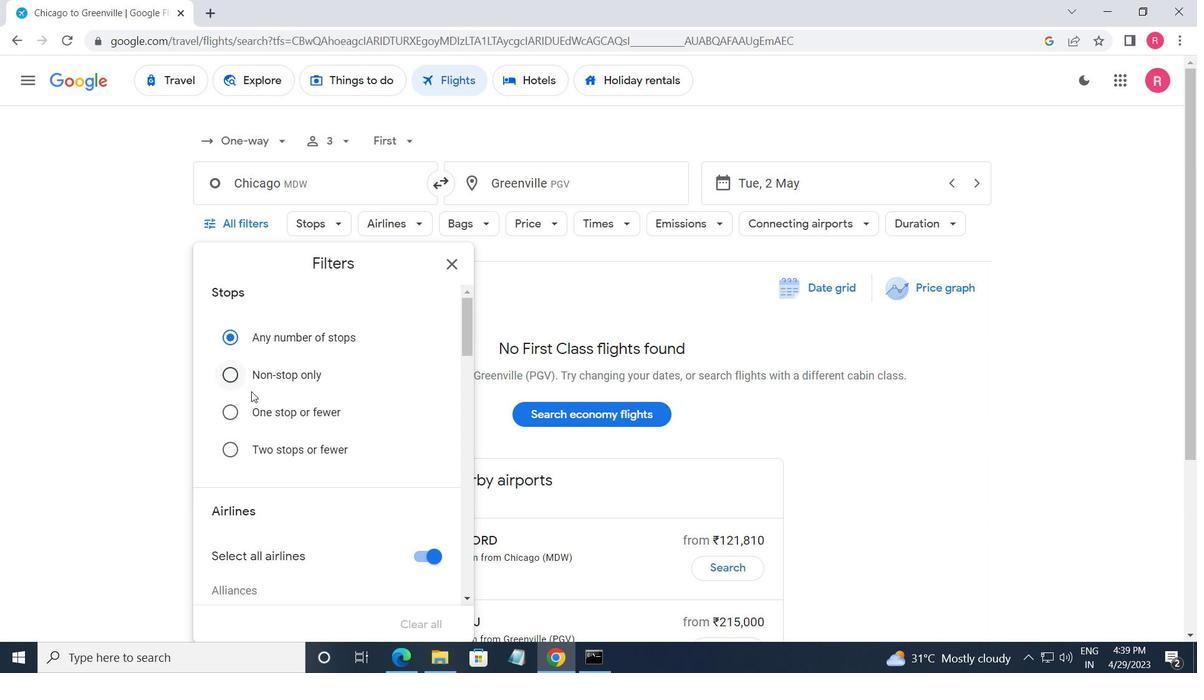 
Action: Mouse moved to (259, 409)
Screenshot: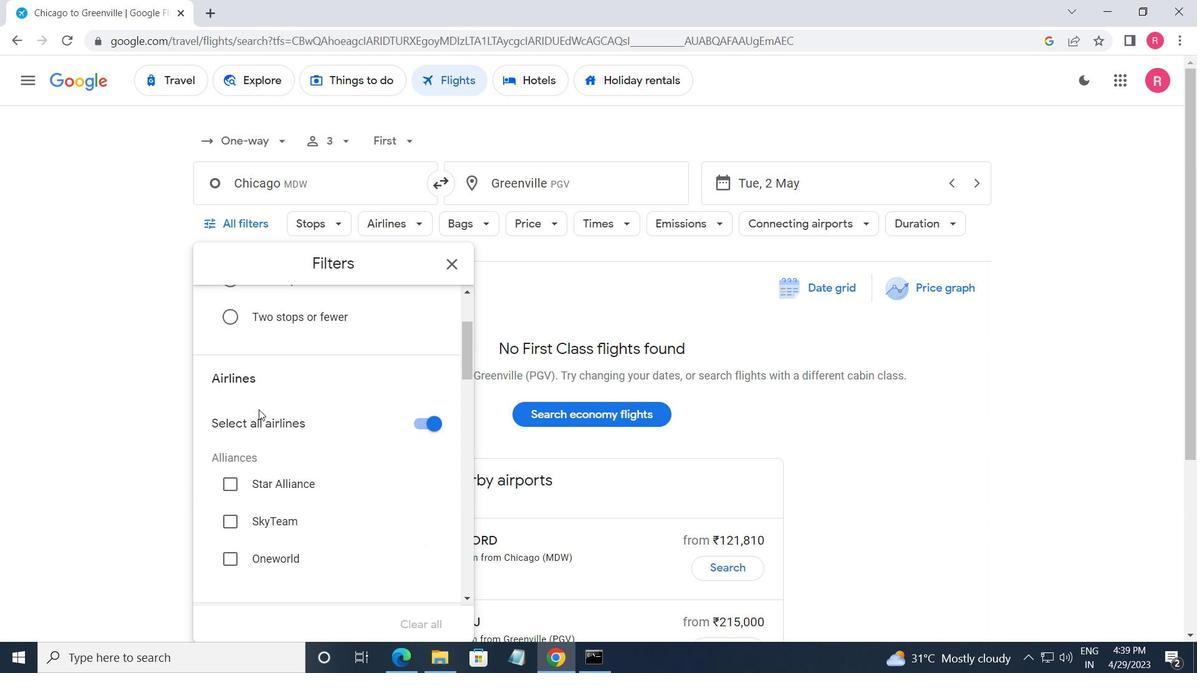 
Action: Mouse scrolled (259, 409) with delta (0, 0)
Screenshot: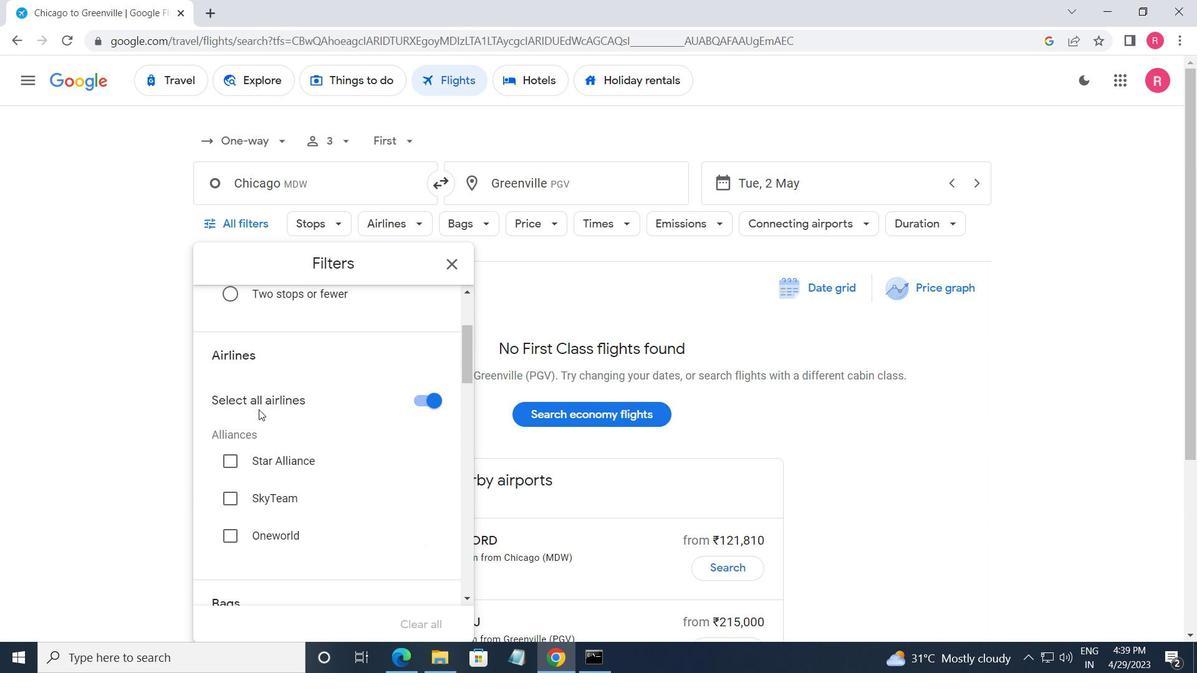 
Action: Mouse moved to (264, 413)
Screenshot: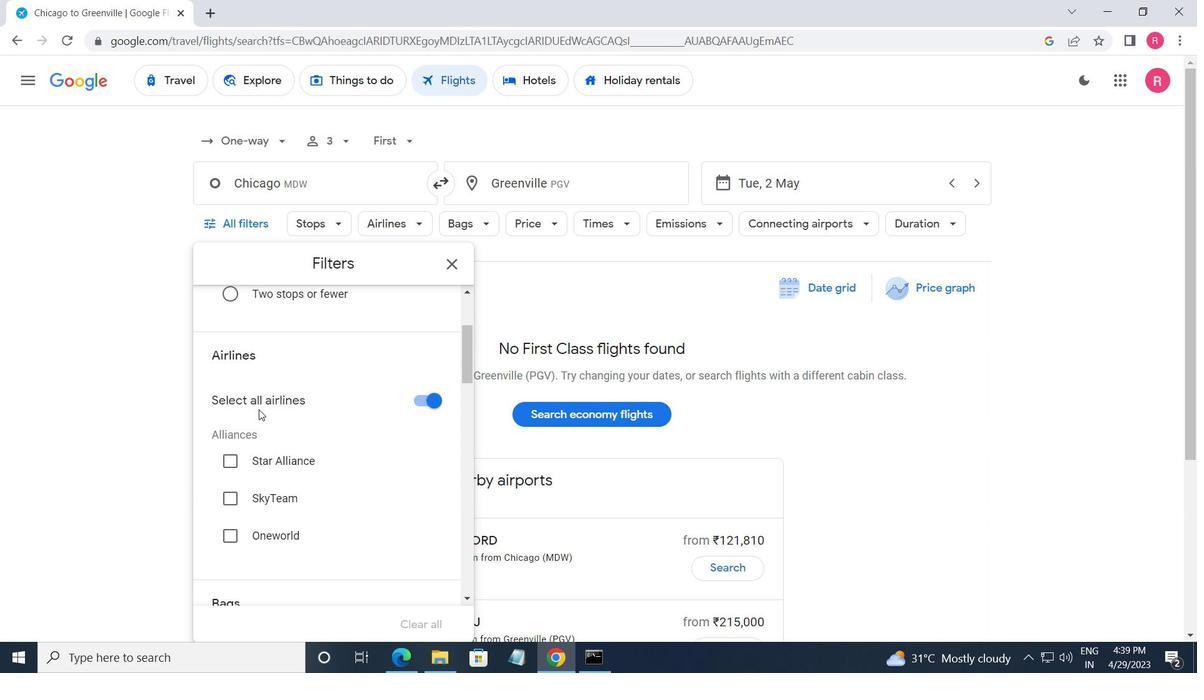 
Action: Mouse scrolled (264, 412) with delta (0, 0)
Screenshot: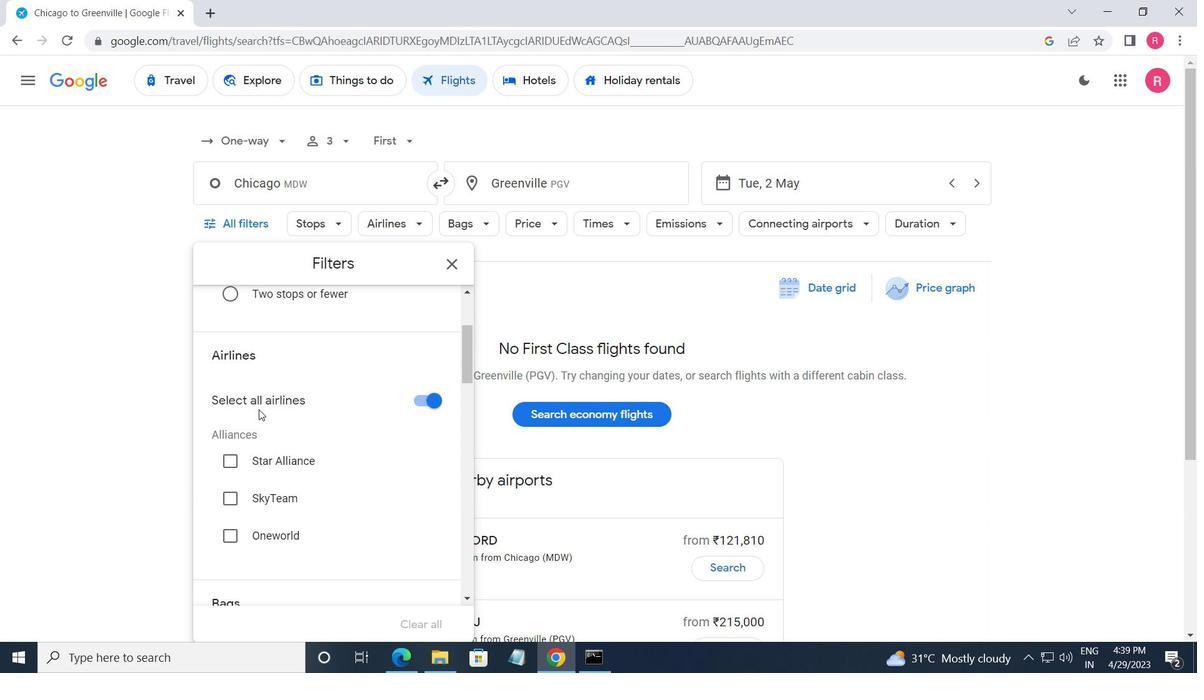 
Action: Mouse moved to (273, 411)
Screenshot: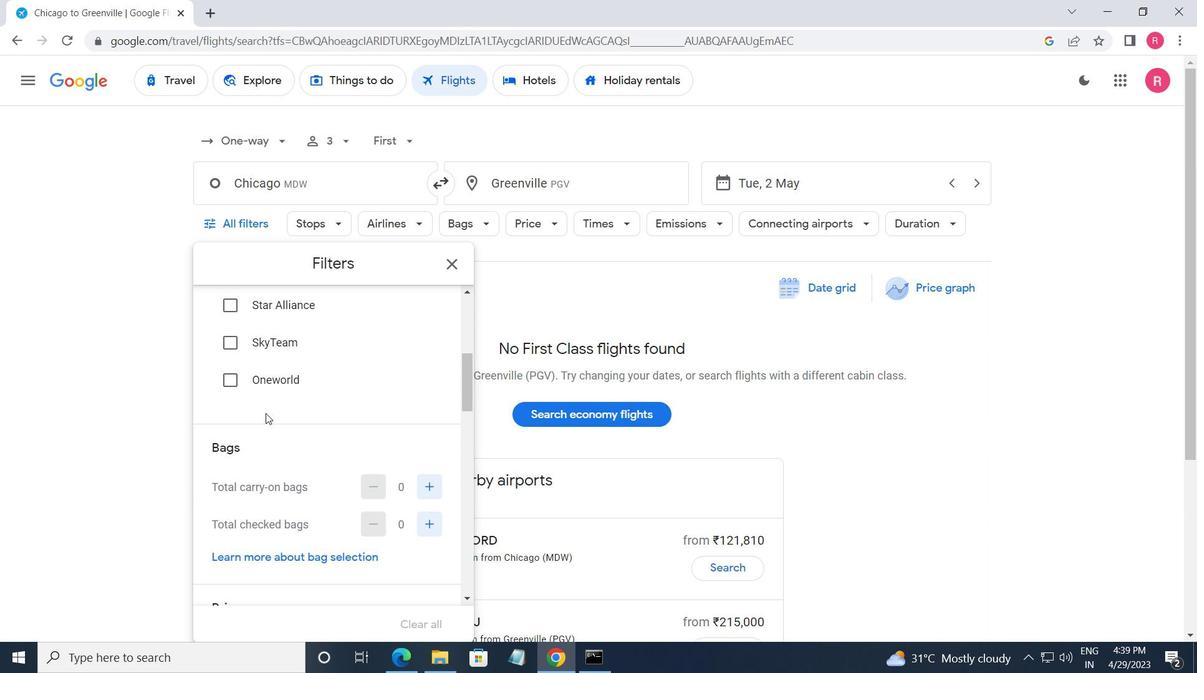 
Action: Mouse scrolled (273, 411) with delta (0, 0)
Screenshot: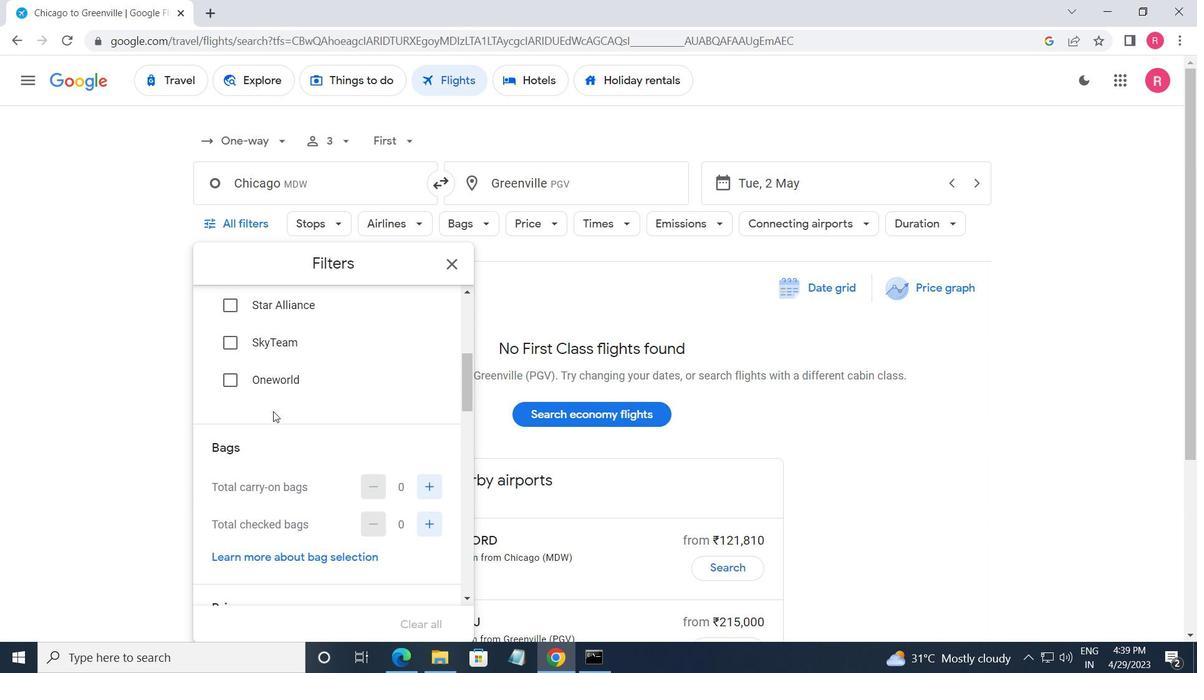 
Action: Mouse scrolled (273, 411) with delta (0, 0)
Screenshot: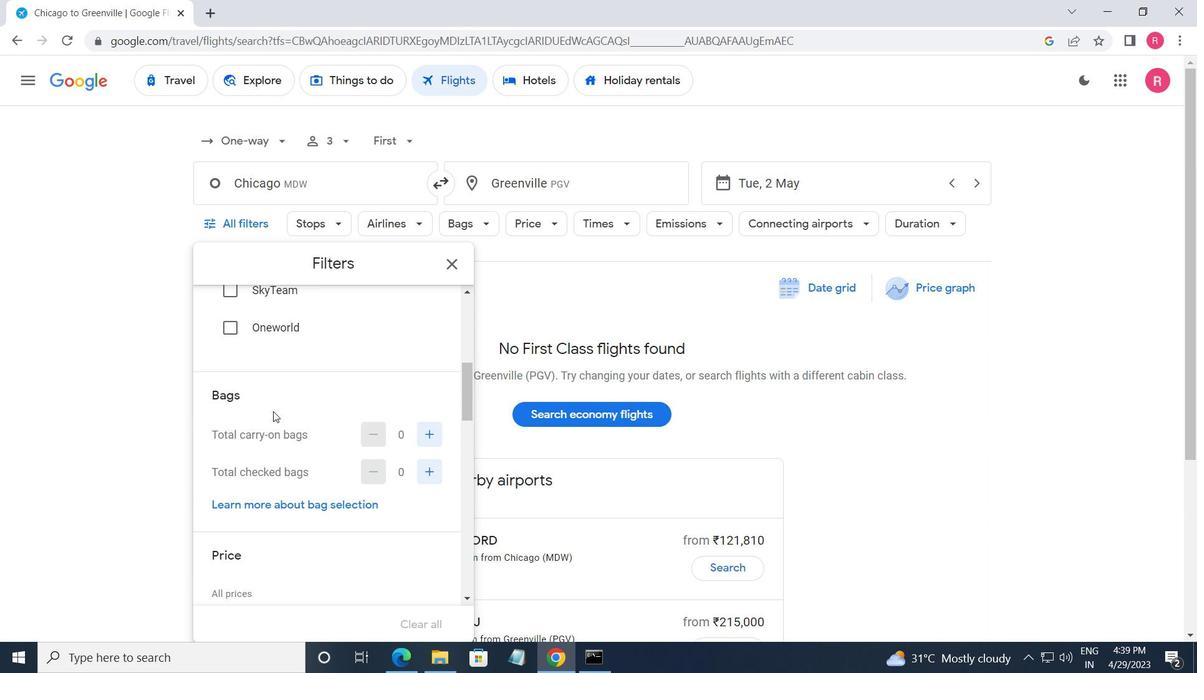 
Action: Mouse moved to (412, 370)
Screenshot: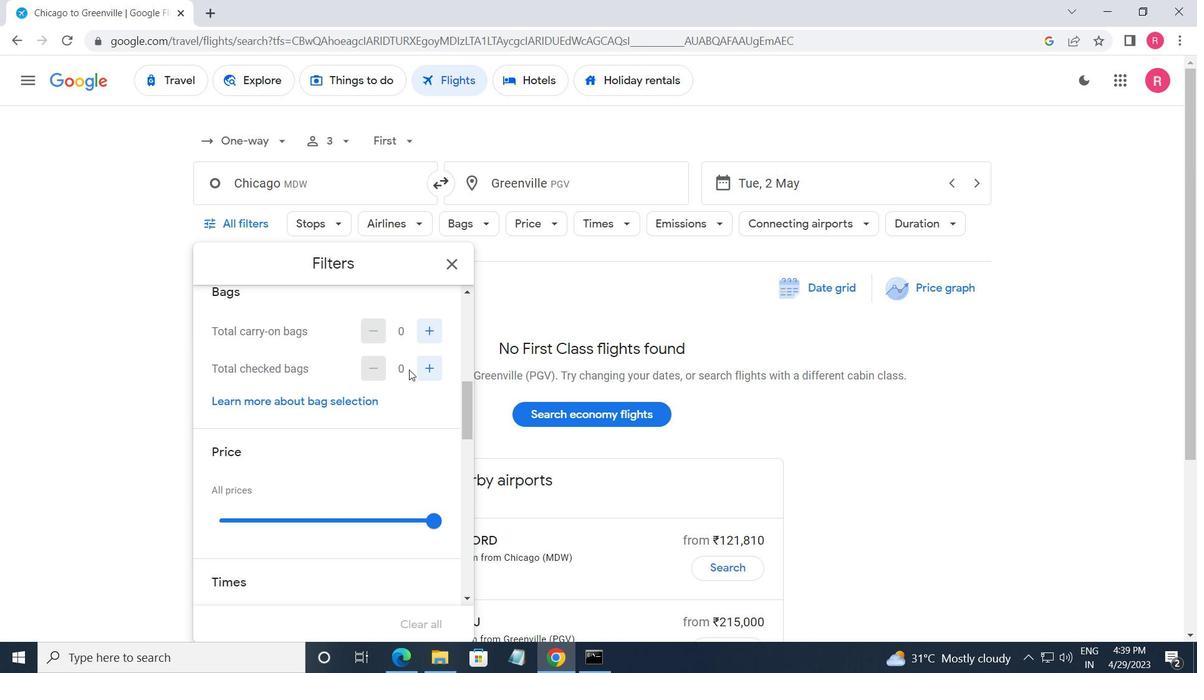 
Action: Mouse pressed left at (412, 370)
Screenshot: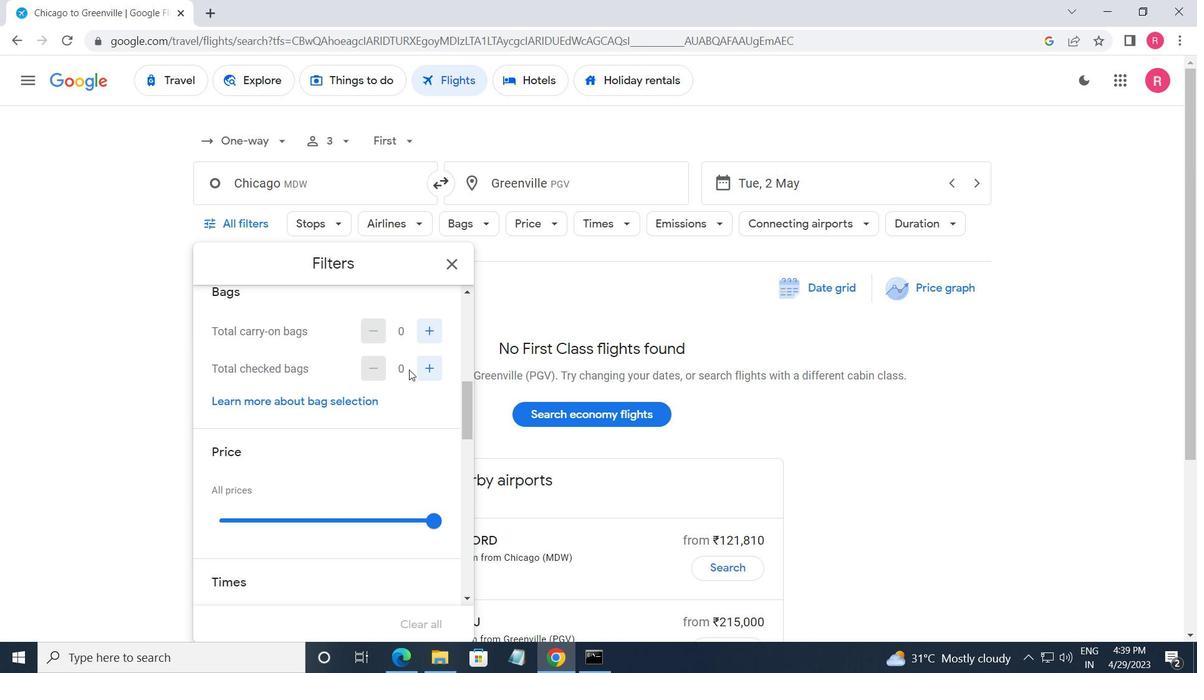 
Action: Mouse moved to (414, 370)
Screenshot: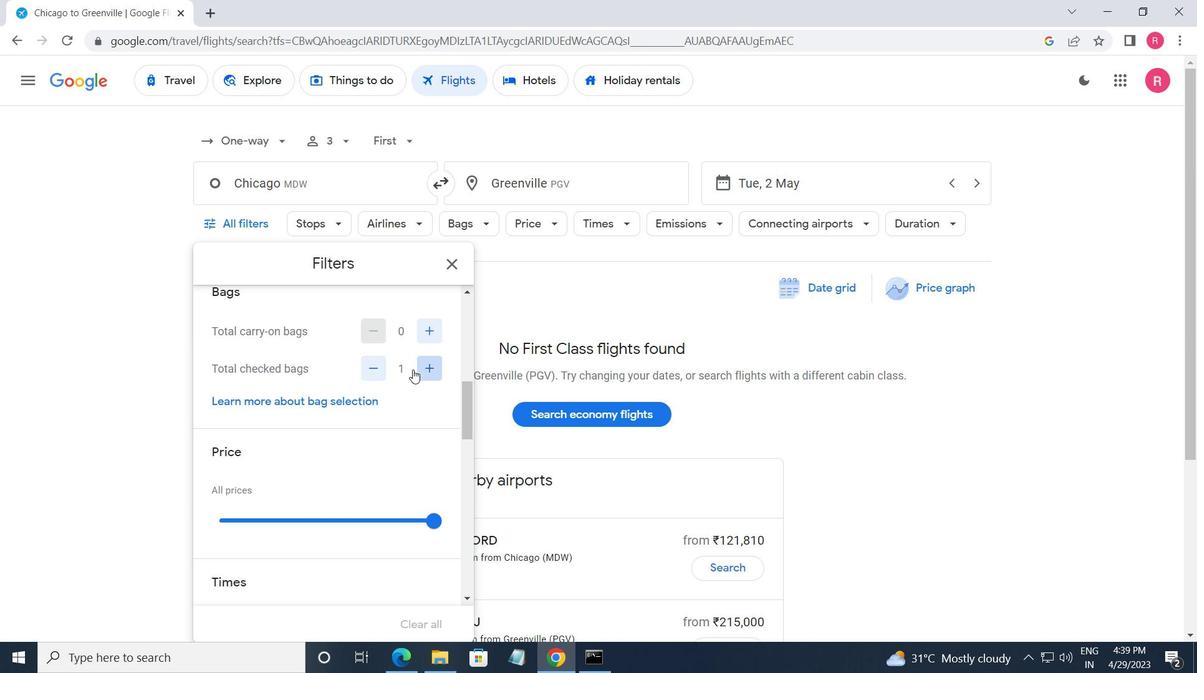 
Action: Mouse pressed left at (414, 370)
Screenshot: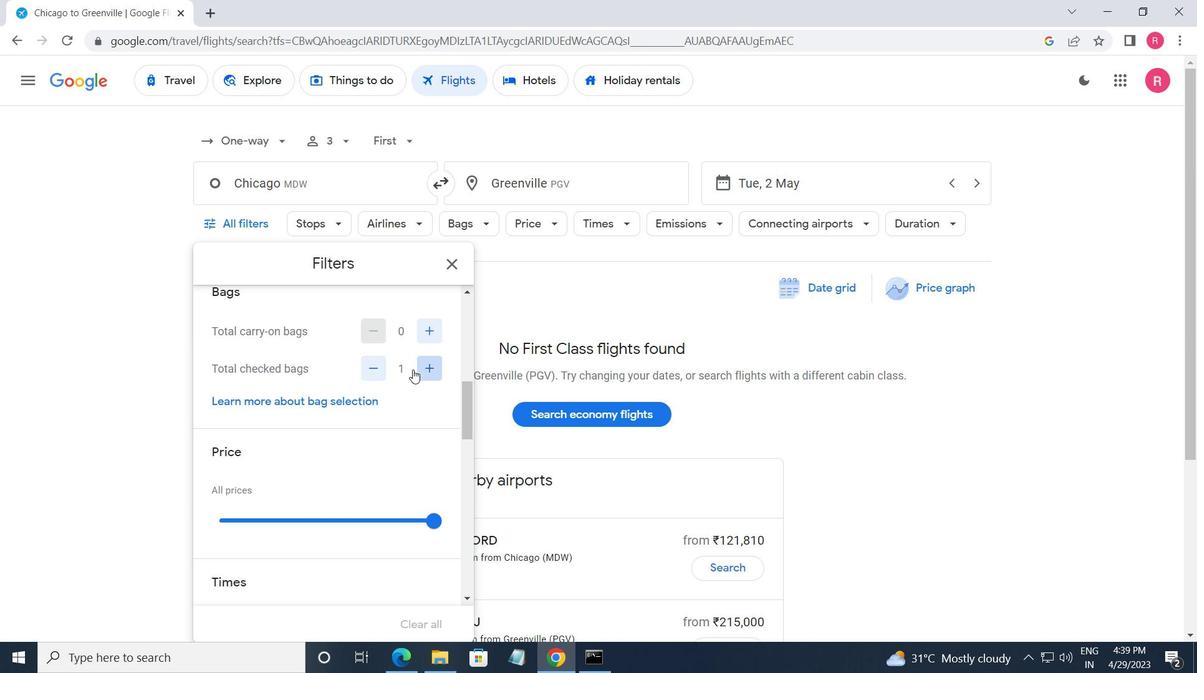 
Action: Mouse moved to (414, 371)
Screenshot: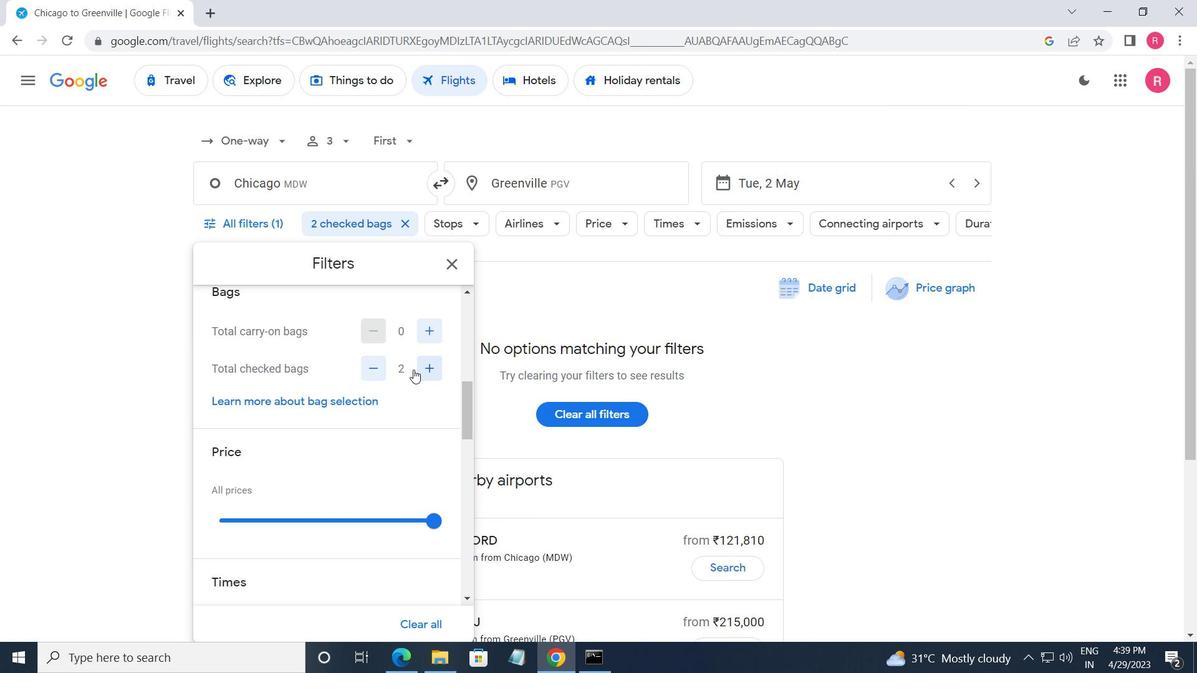 
Action: Mouse scrolled (414, 370) with delta (0, 0)
Screenshot: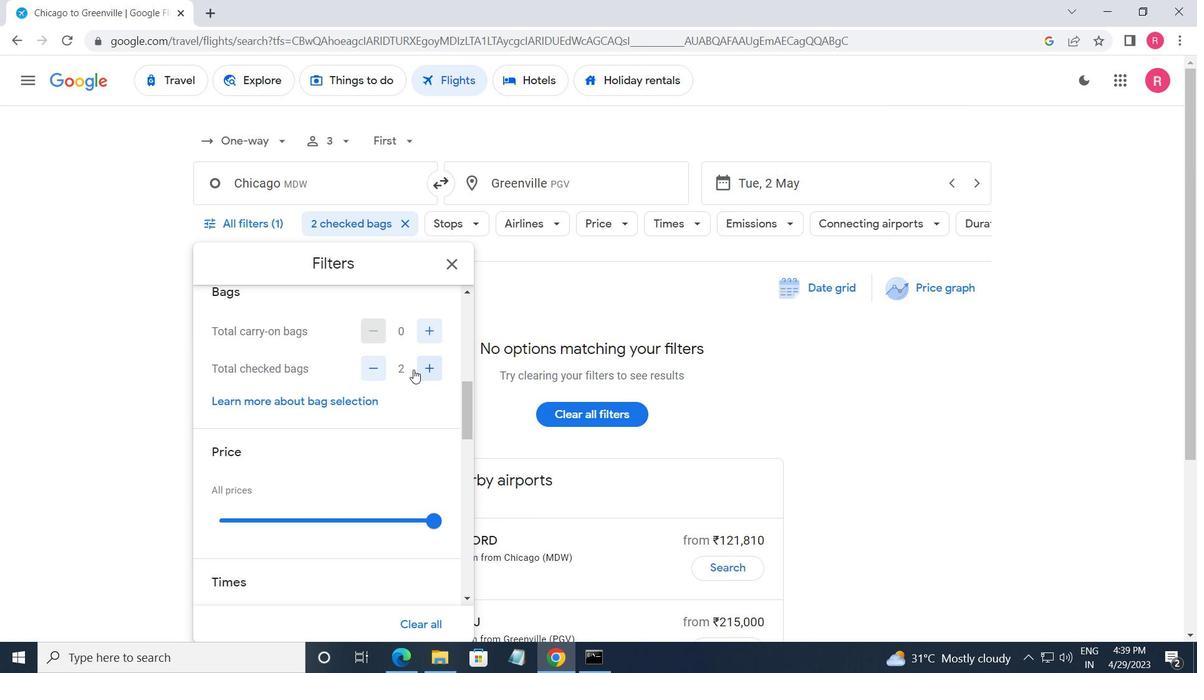 
Action: Mouse moved to (437, 441)
Screenshot: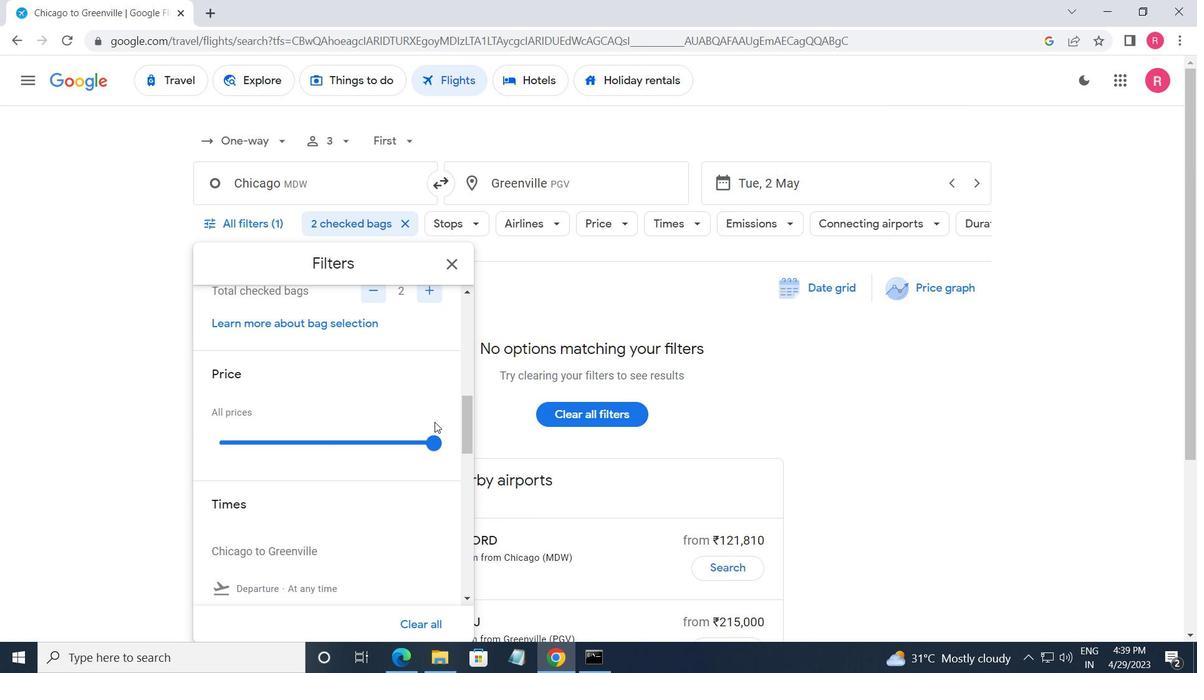
Action: Mouse pressed left at (437, 441)
Screenshot: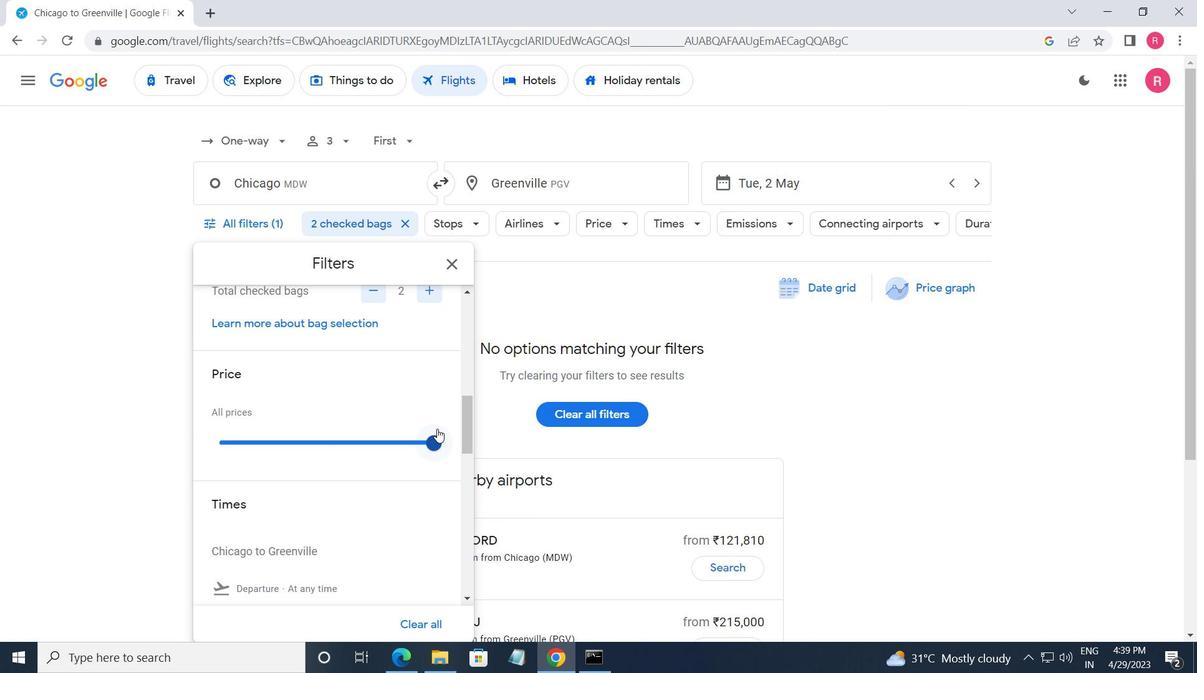 
Action: Mouse moved to (437, 442)
Screenshot: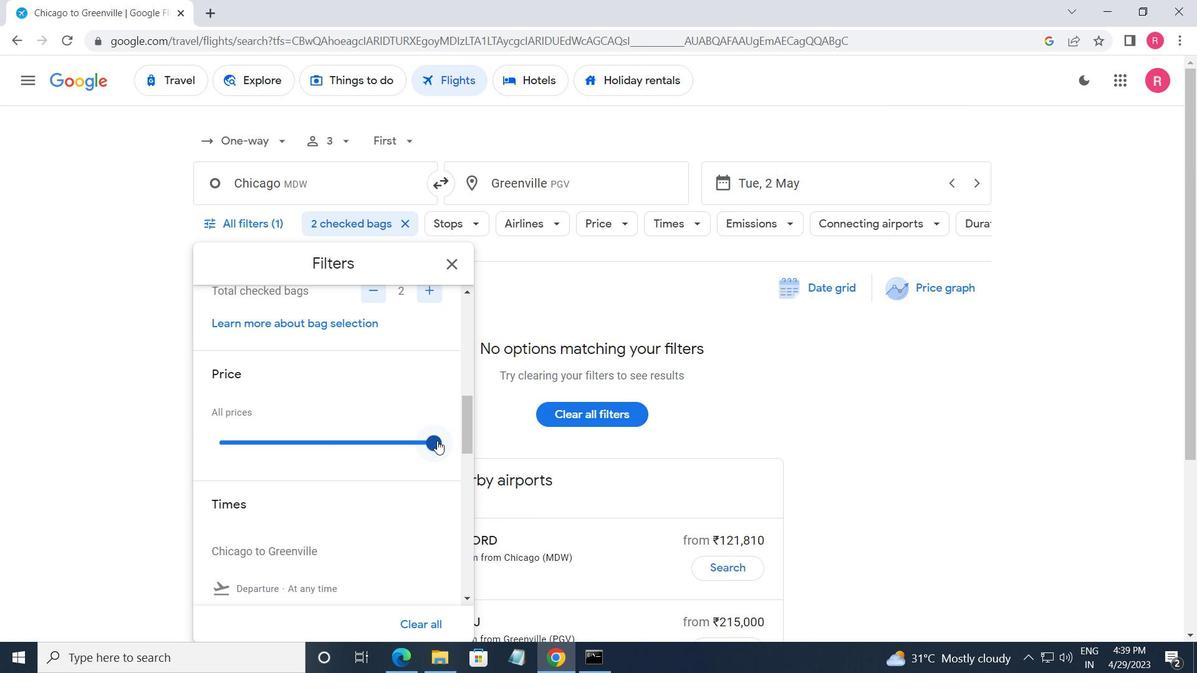 
Action: Mouse scrolled (437, 442) with delta (0, 0)
Screenshot: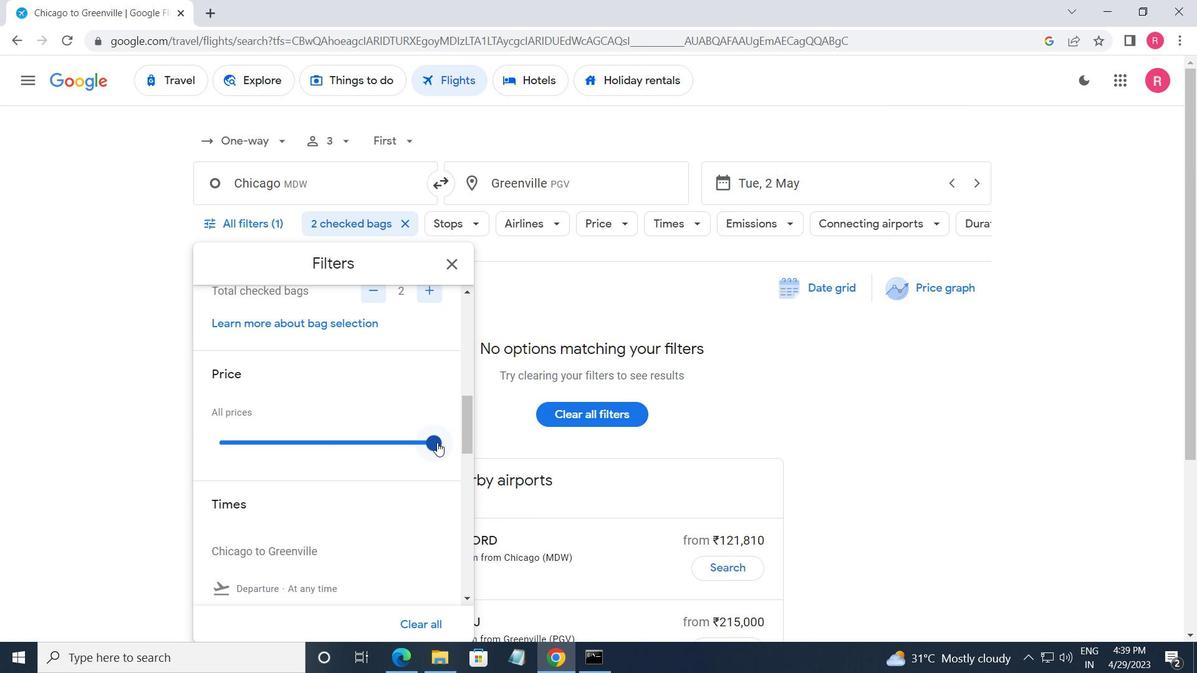 
Action: Mouse scrolled (437, 442) with delta (0, 0)
Screenshot: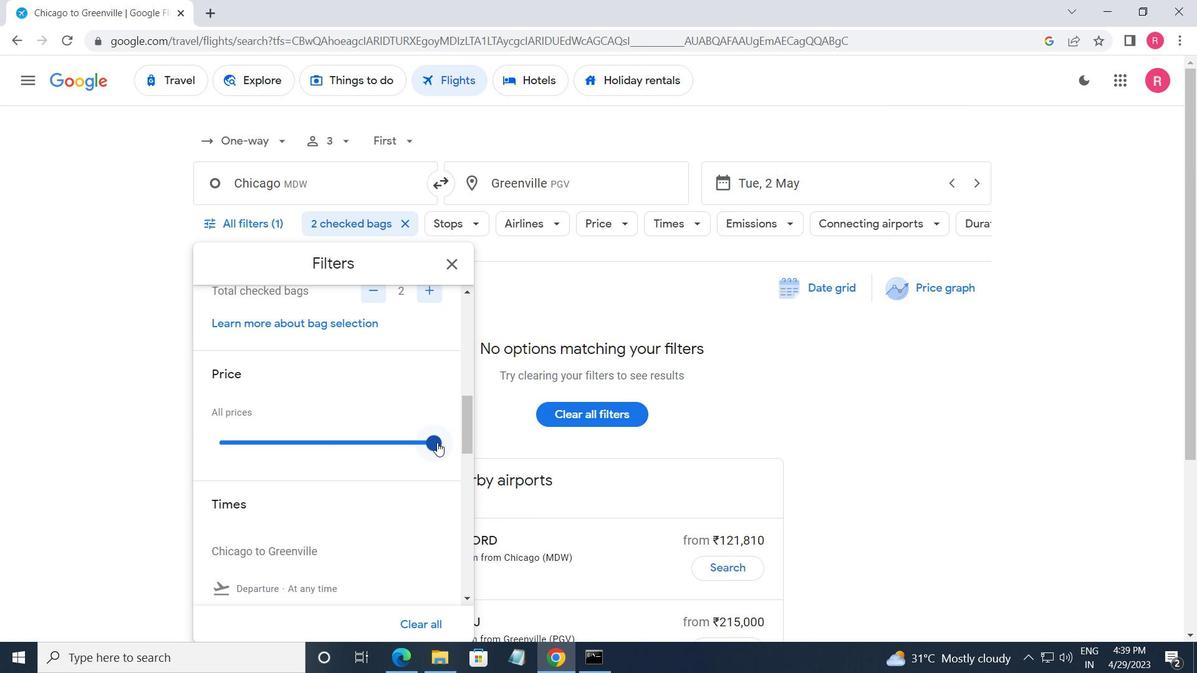 
Action: Mouse moved to (436, 444)
Screenshot: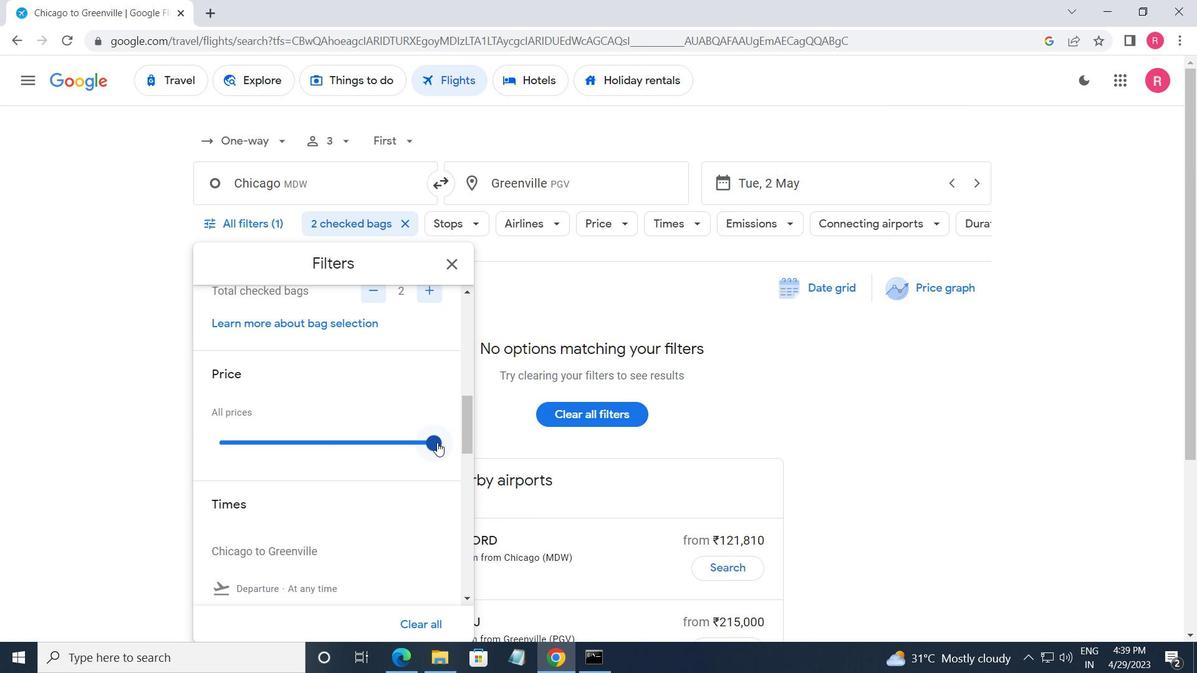 
Action: Mouse scrolled (436, 444) with delta (0, 0)
Screenshot: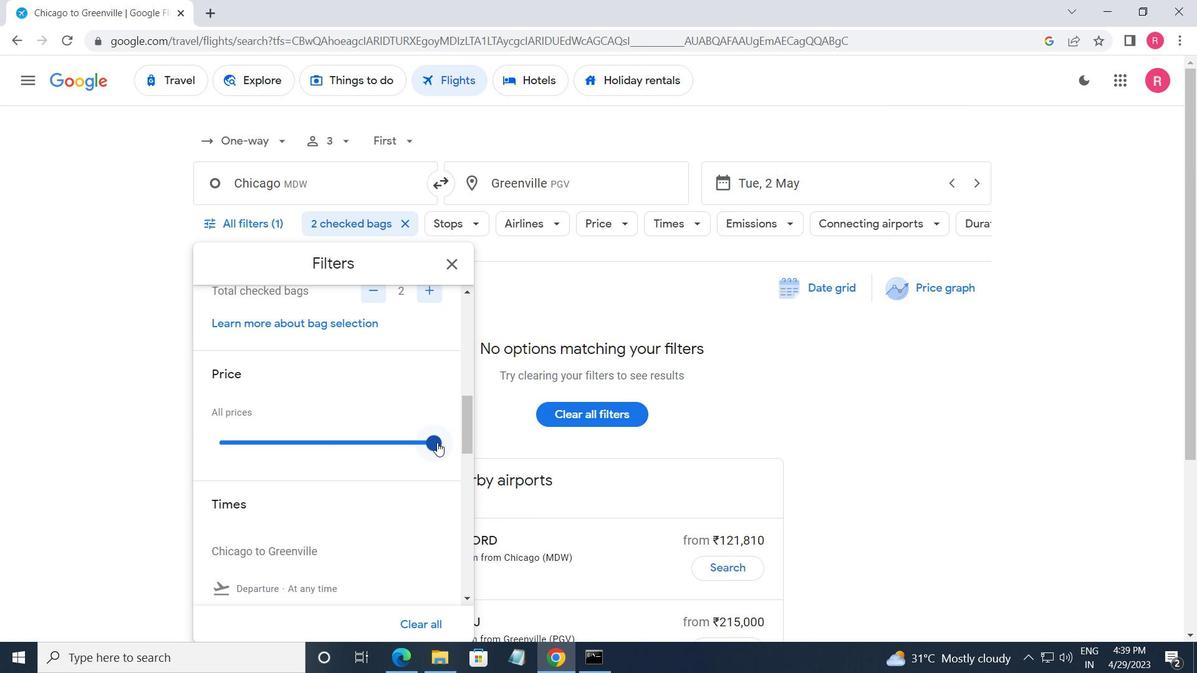 
Action: Mouse moved to (227, 385)
Screenshot: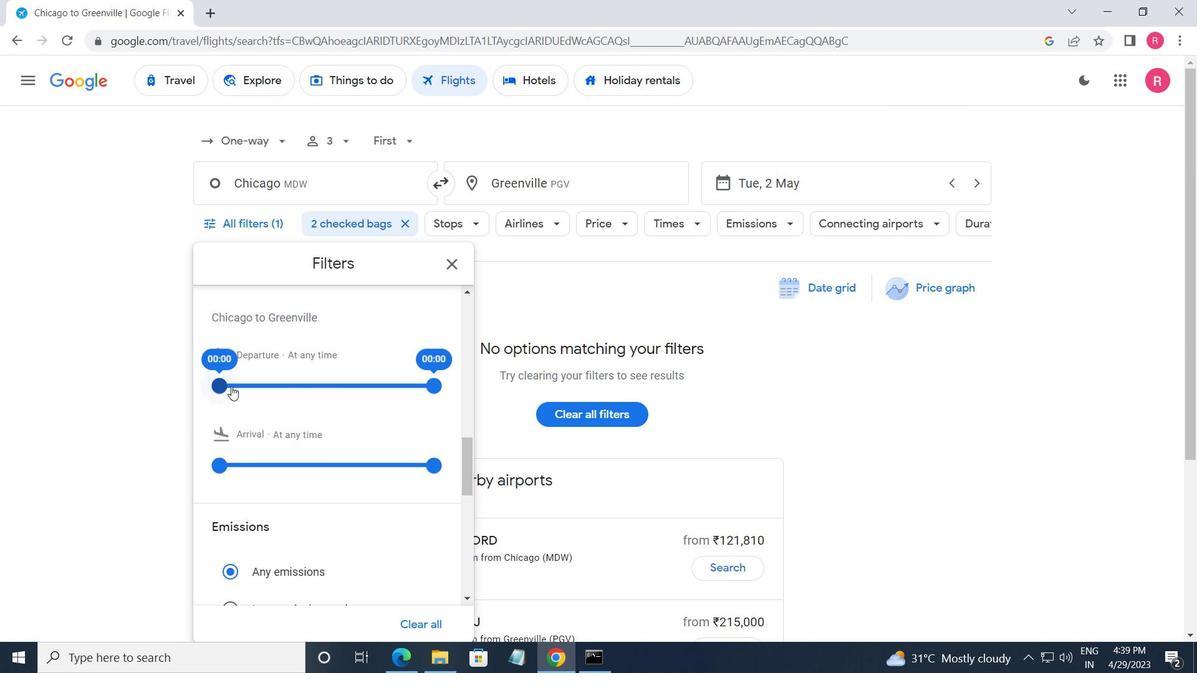 
Action: Mouse pressed left at (227, 385)
Screenshot: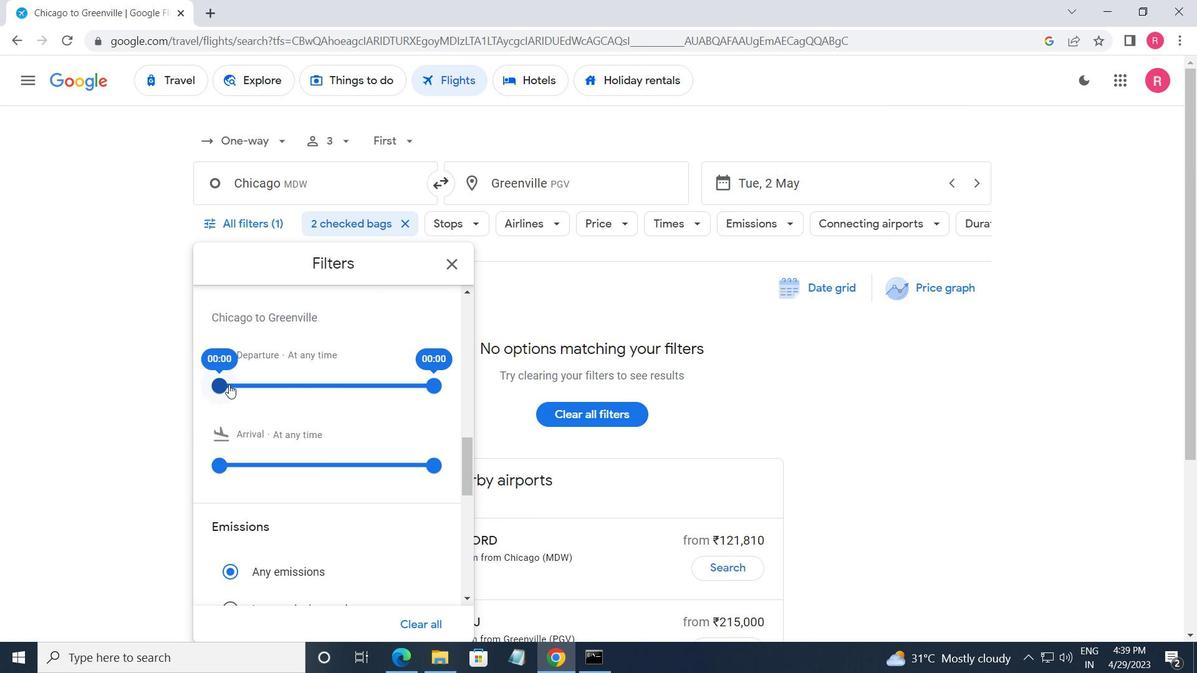 
Action: Mouse moved to (431, 391)
Screenshot: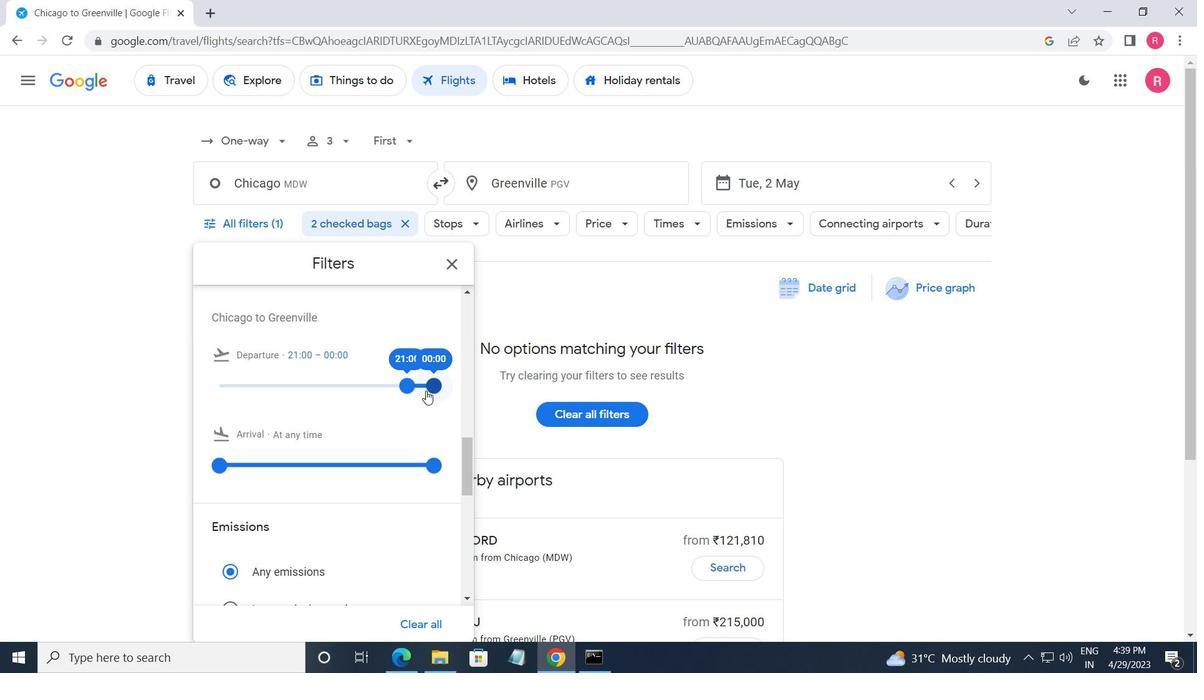 
Action: Mouse pressed left at (431, 391)
Screenshot: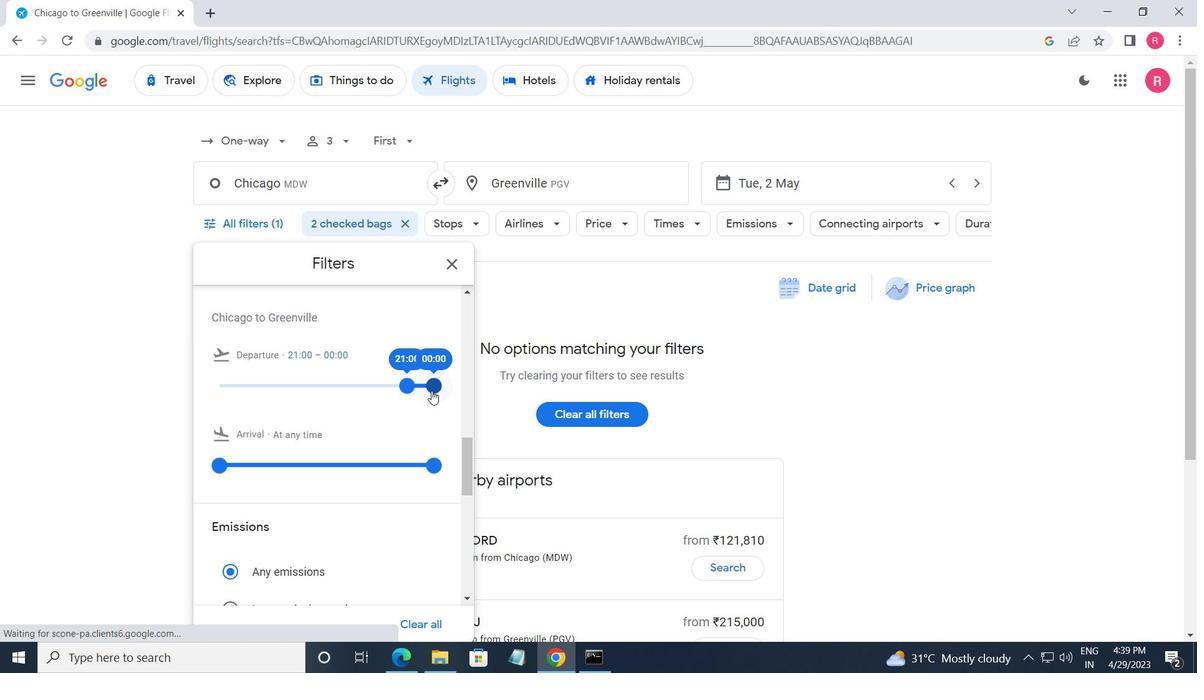 
Action: Mouse moved to (446, 270)
Screenshot: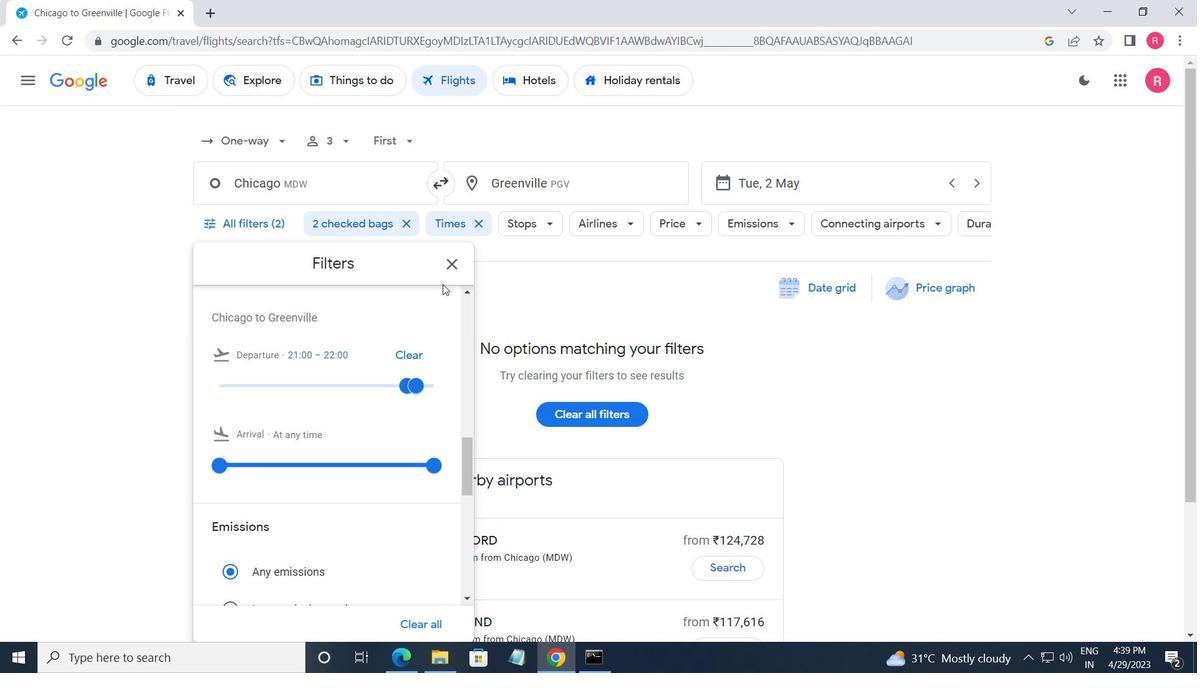 
Action: Mouse pressed left at (446, 270)
Screenshot: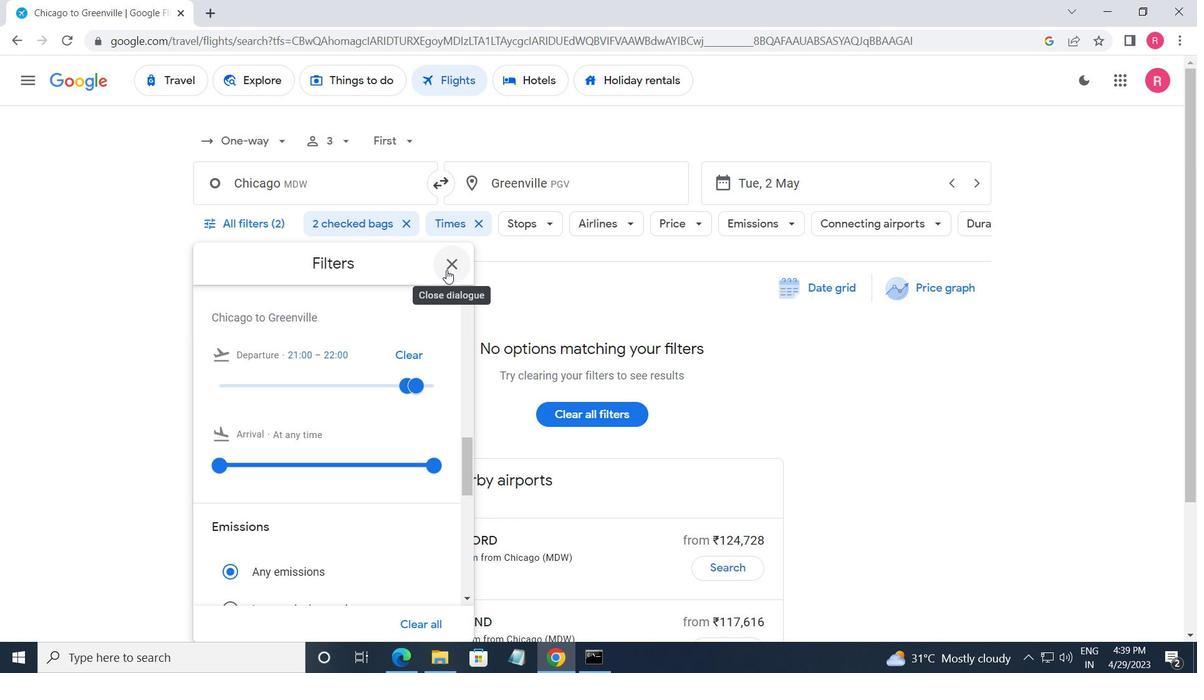 
